 Task: Find connections with filter location Windsor with filter topic #Homeofficewith filter profile language French with filter current company Tiger Analytics with filter school BVRIT Hyderabad with filter industry Wholesale Petroleum and Petroleum Products with filter service category Graphic Design with filter keywords title Physicist
Action: Mouse moved to (483, 98)
Screenshot: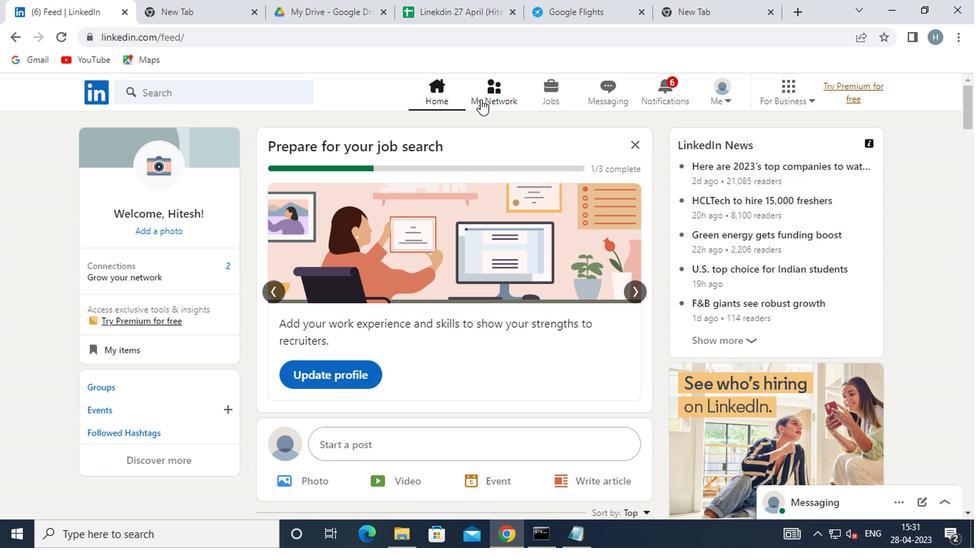
Action: Mouse pressed left at (483, 98)
Screenshot: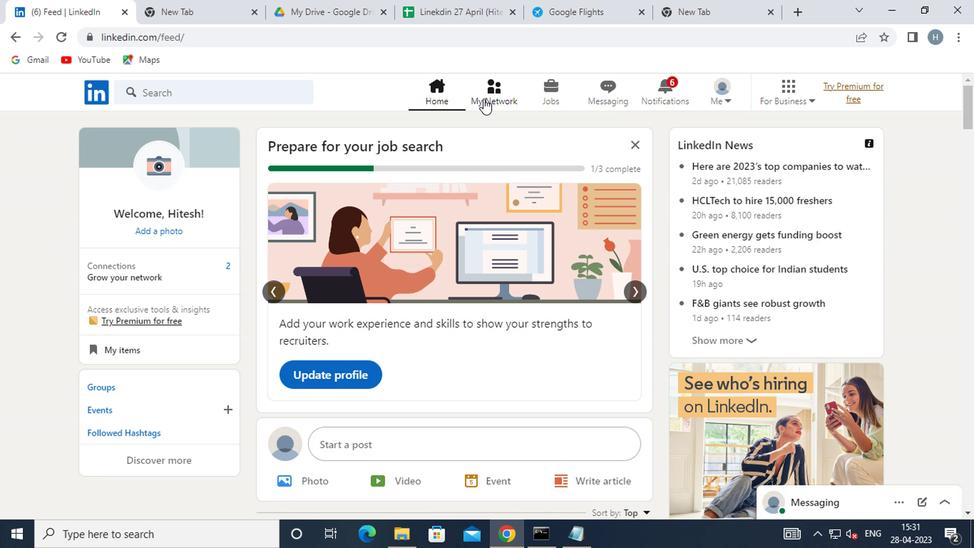 
Action: Mouse moved to (227, 171)
Screenshot: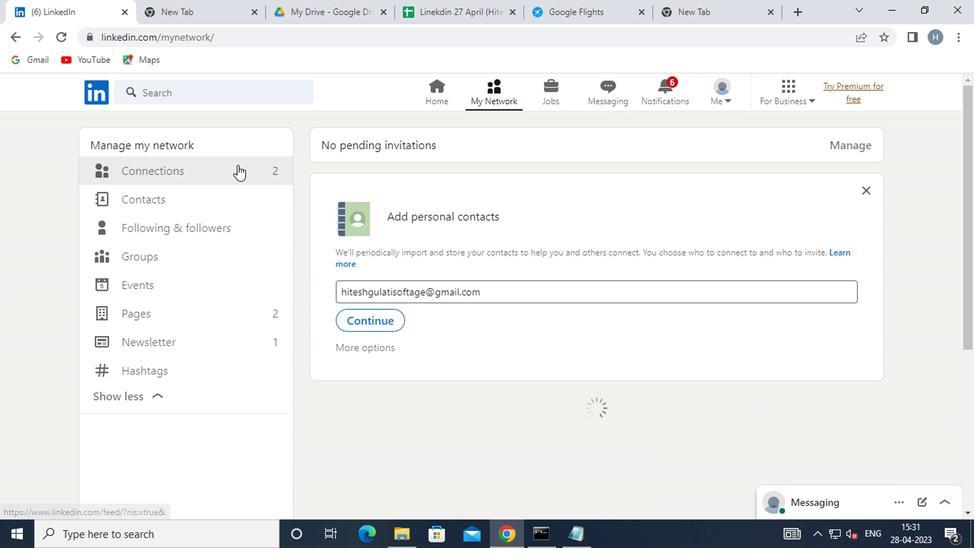 
Action: Mouse pressed left at (227, 171)
Screenshot: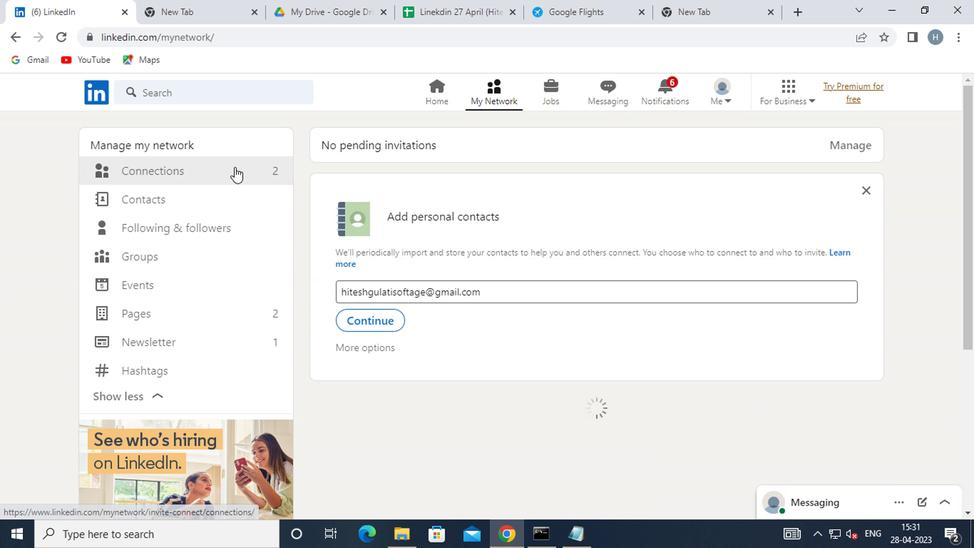 
Action: Mouse moved to (618, 174)
Screenshot: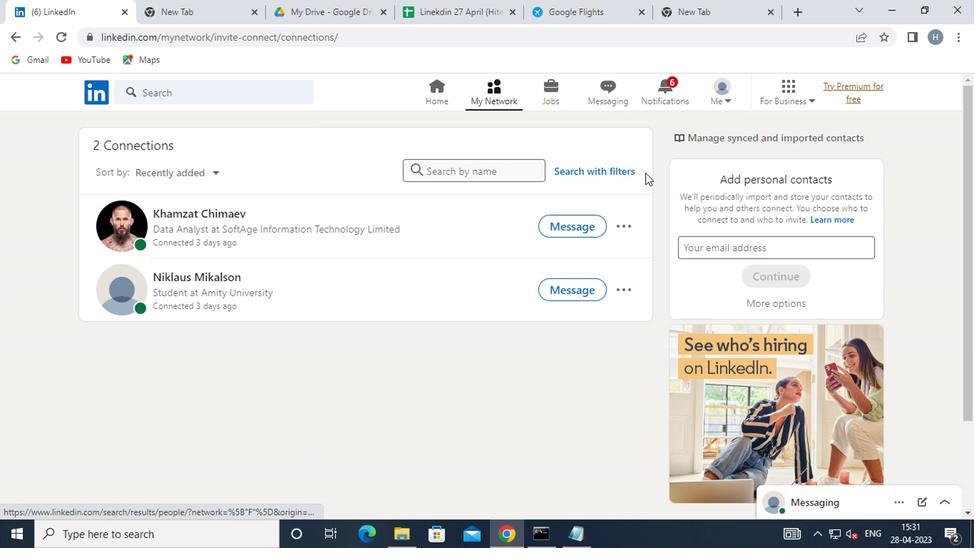 
Action: Mouse pressed left at (618, 174)
Screenshot: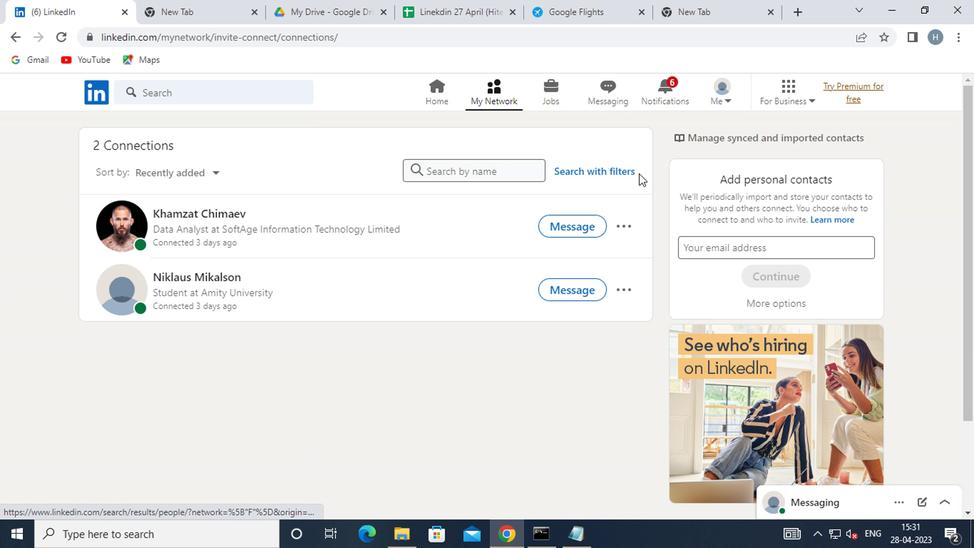 
Action: Mouse moved to (519, 137)
Screenshot: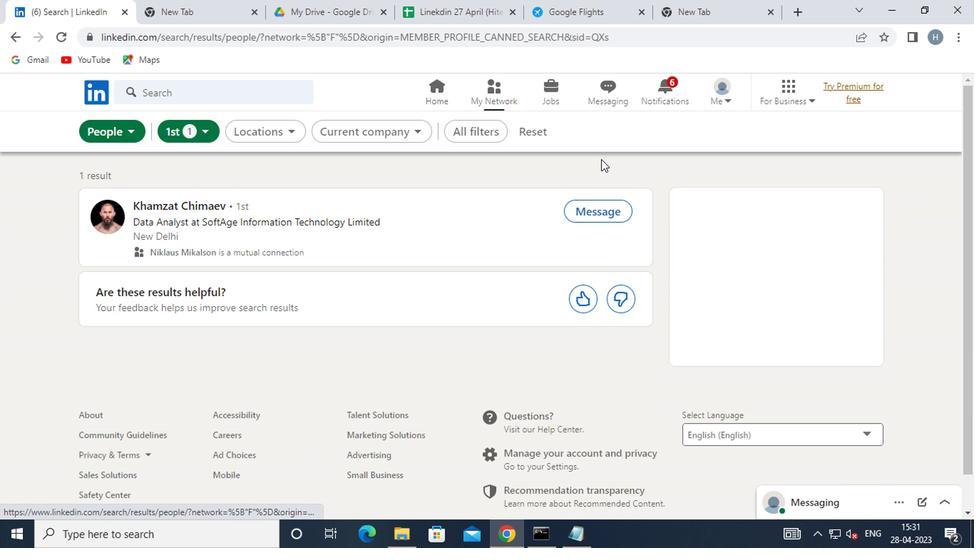 
Action: Mouse pressed left at (519, 137)
Screenshot: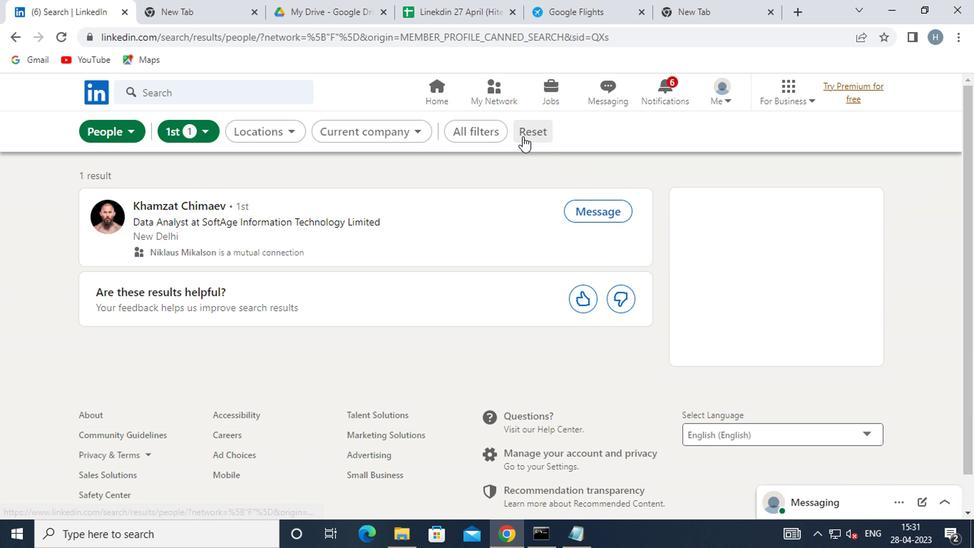 
Action: Mouse moved to (509, 139)
Screenshot: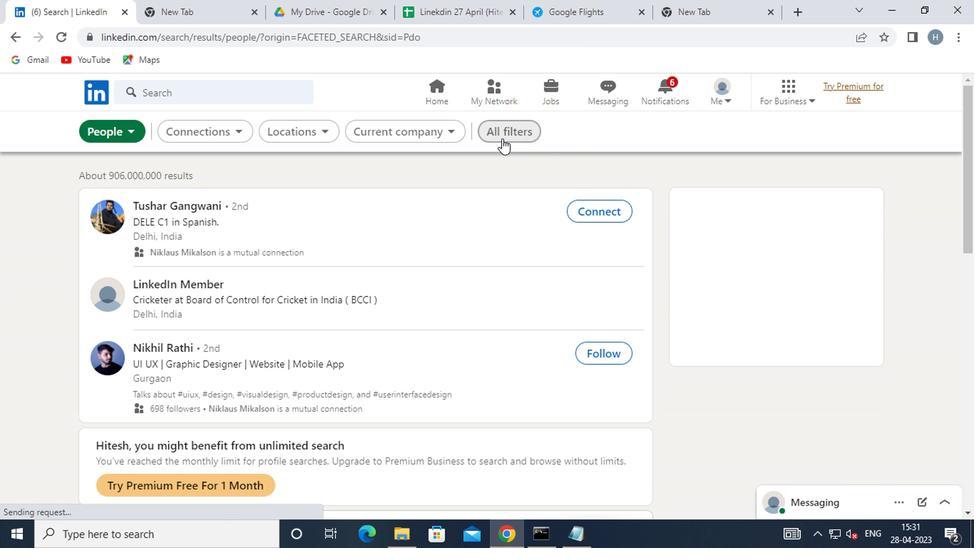 
Action: Mouse pressed left at (509, 139)
Screenshot: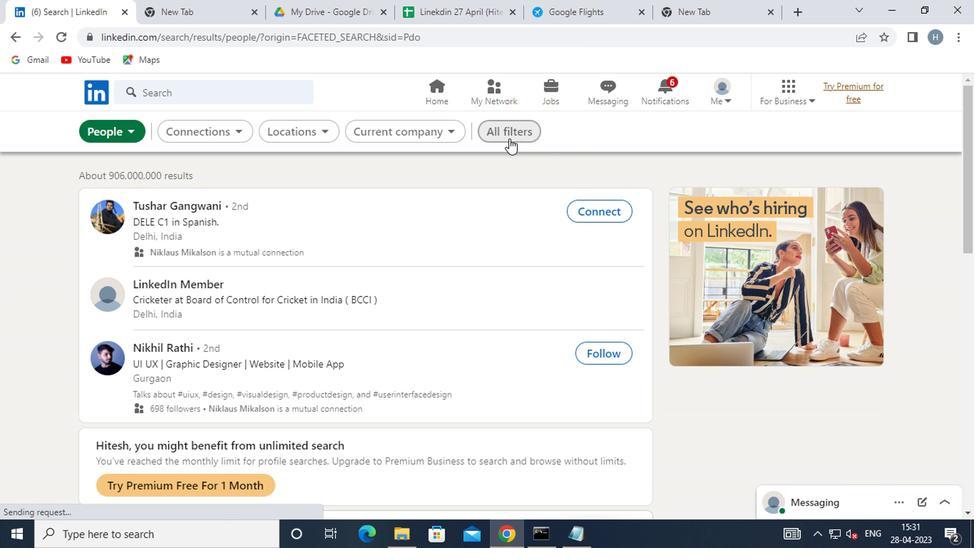 
Action: Mouse moved to (815, 313)
Screenshot: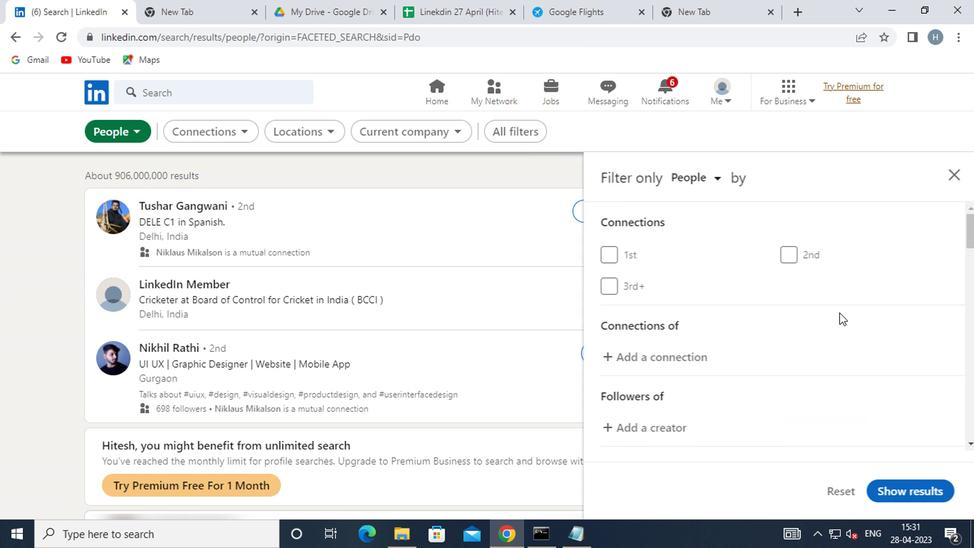 
Action: Mouse scrolled (815, 312) with delta (0, -1)
Screenshot: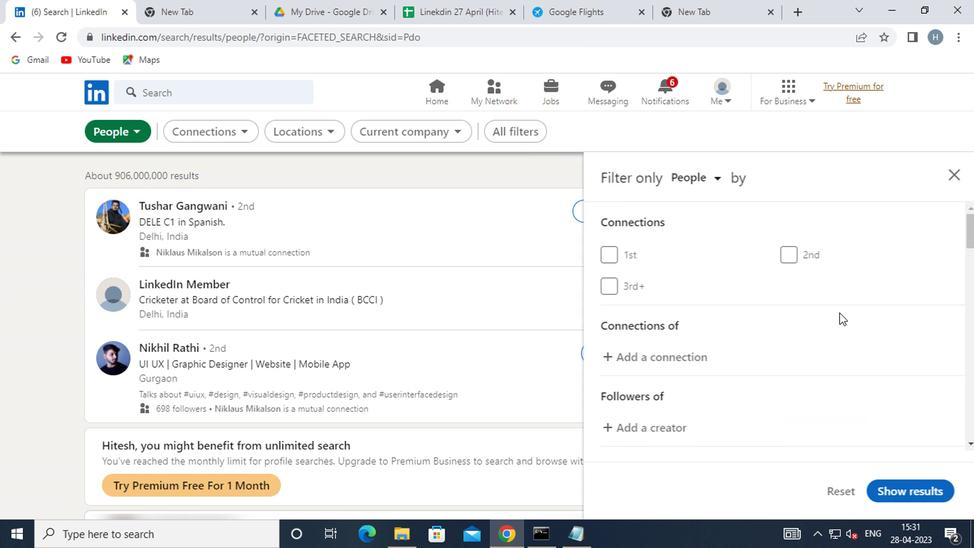 
Action: Mouse moved to (799, 318)
Screenshot: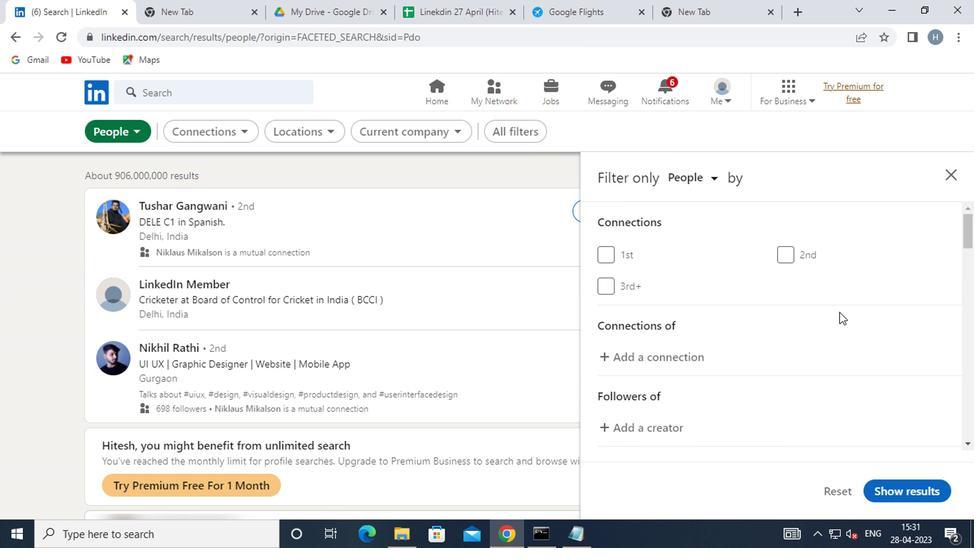 
Action: Mouse scrolled (799, 317) with delta (0, 0)
Screenshot: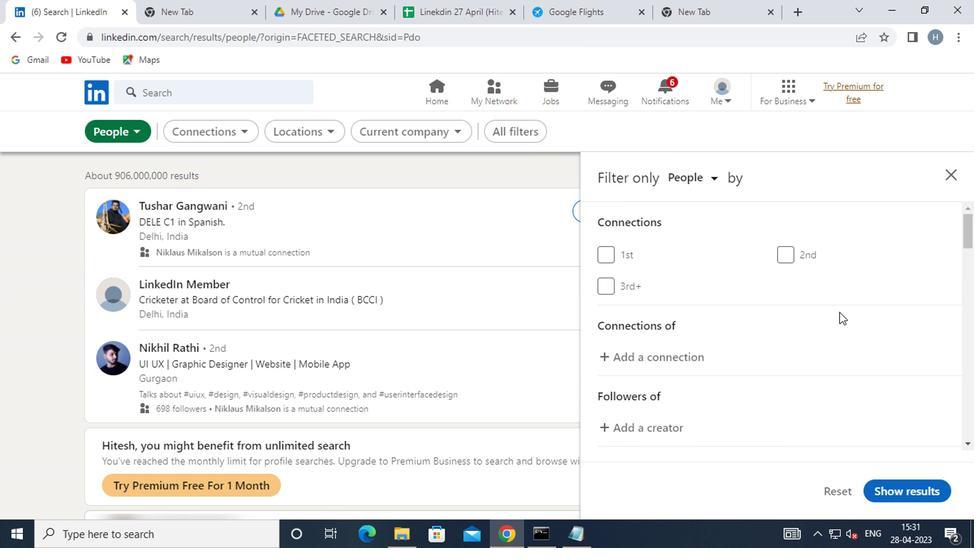 
Action: Mouse moved to (790, 318)
Screenshot: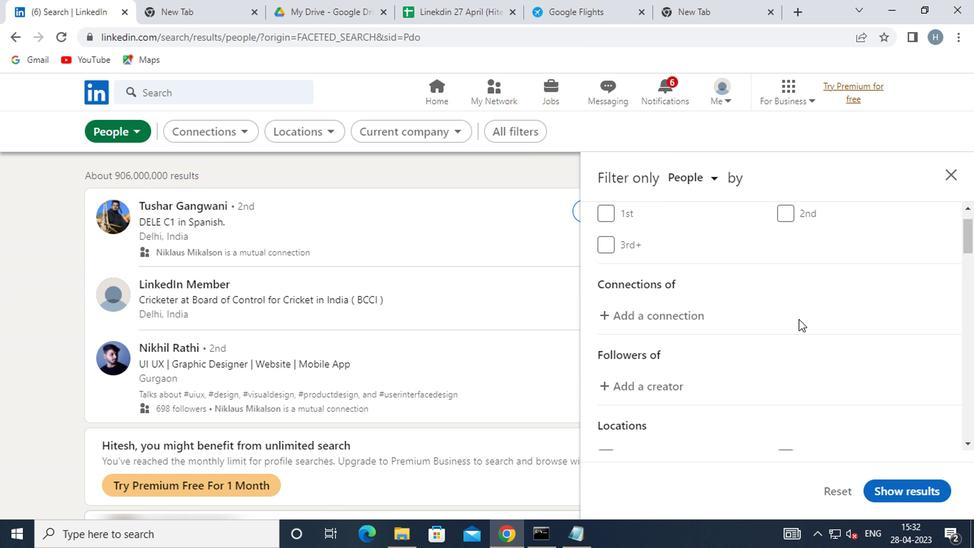 
Action: Mouse scrolled (790, 317) with delta (0, 0)
Screenshot: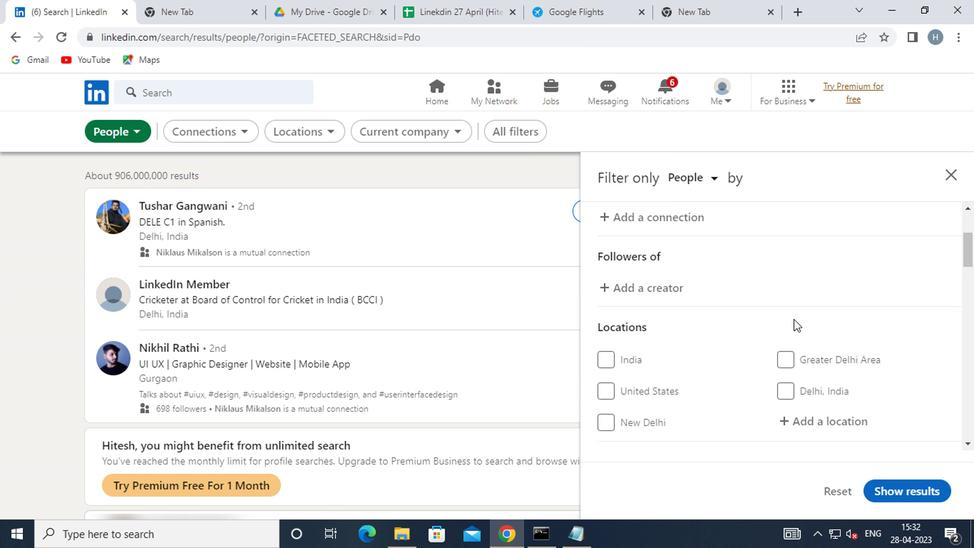 
Action: Mouse moved to (803, 342)
Screenshot: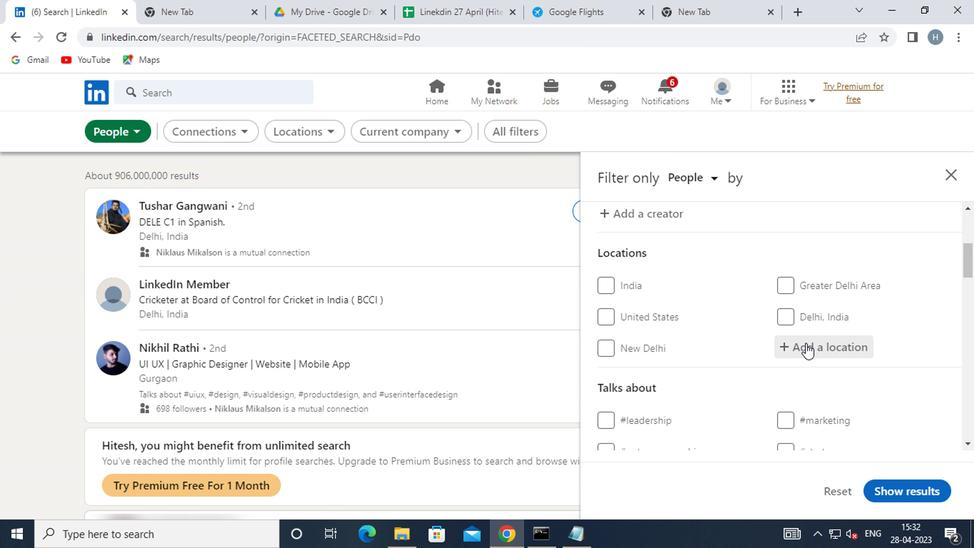 
Action: Mouse pressed left at (803, 342)
Screenshot: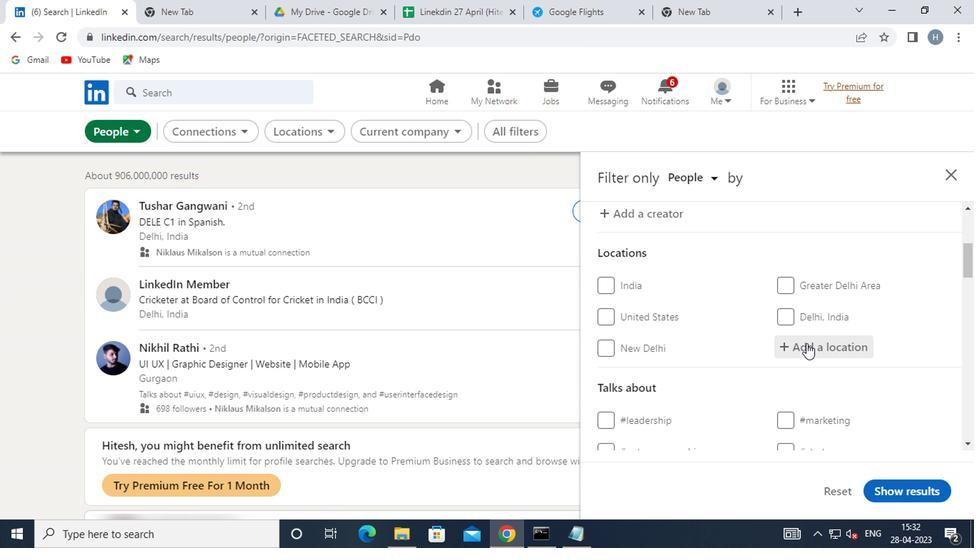 
Action: Mouse moved to (802, 339)
Screenshot: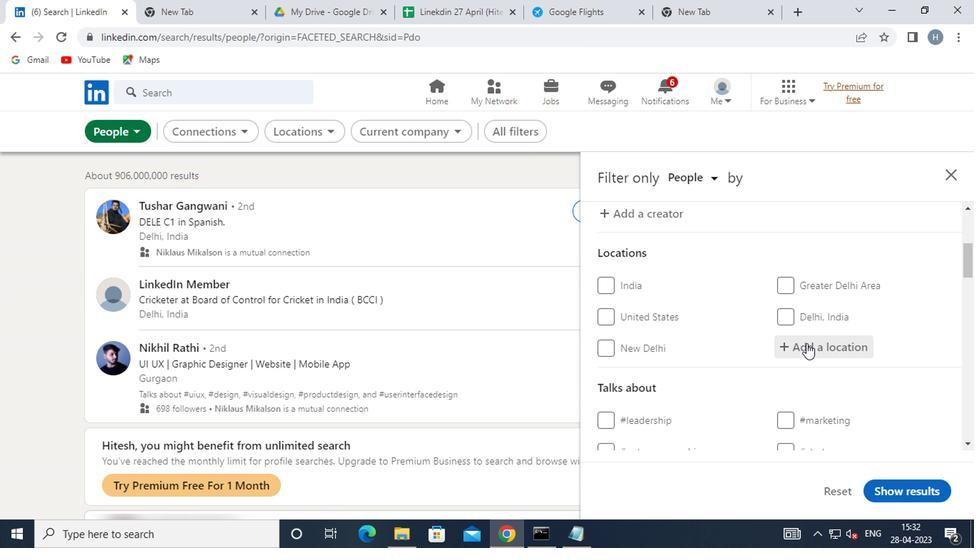 
Action: Key pressed <Key.shift>WINDSOR
Screenshot: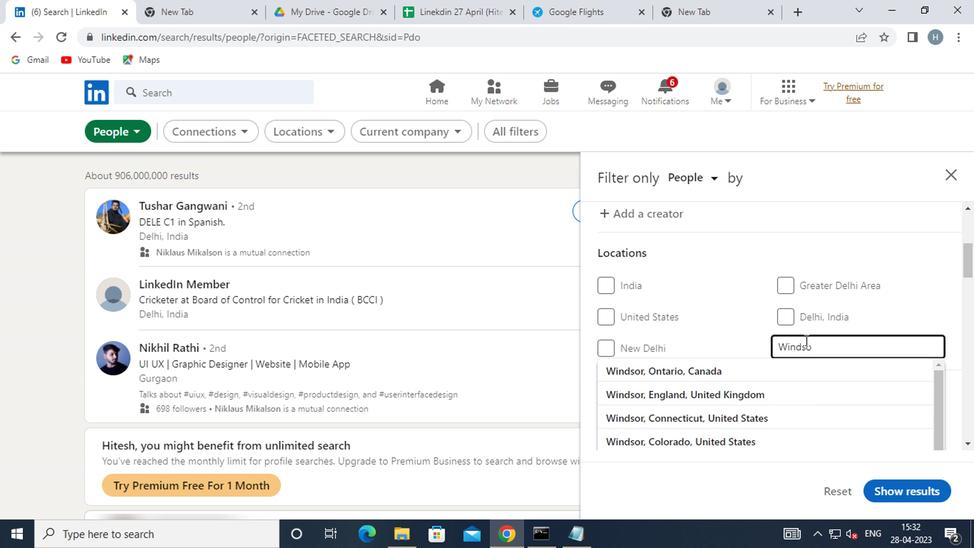 
Action: Mouse moved to (863, 377)
Screenshot: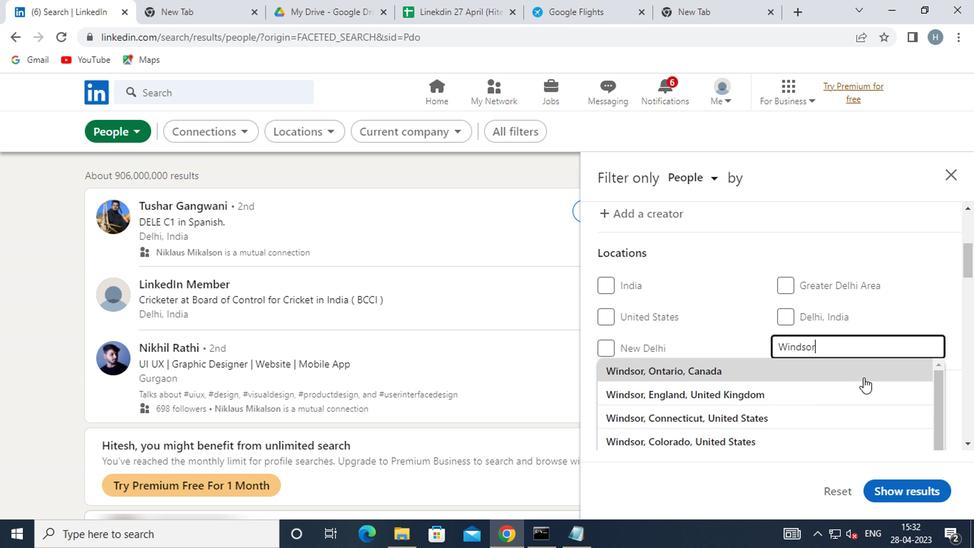 
Action: Key pressed <Key.enter>
Screenshot: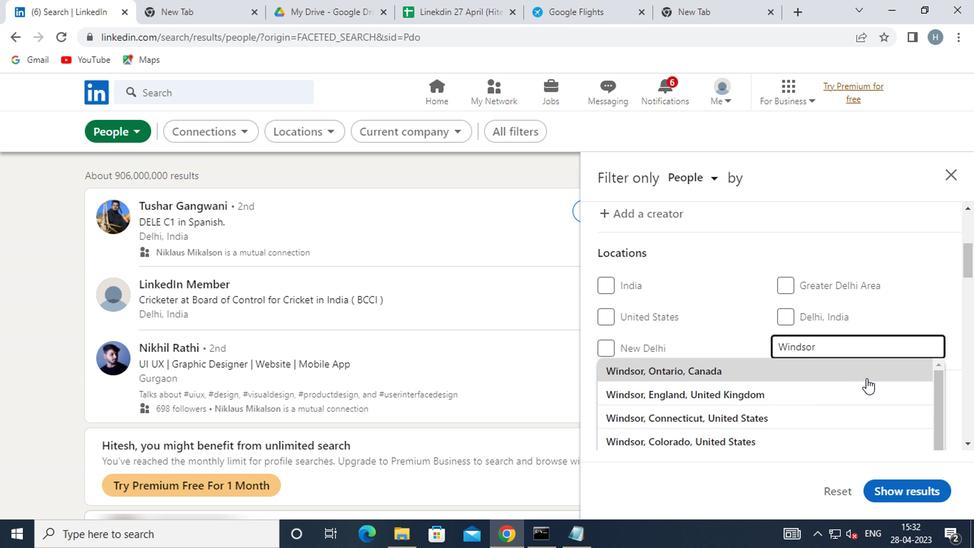 
Action: Mouse moved to (854, 373)
Screenshot: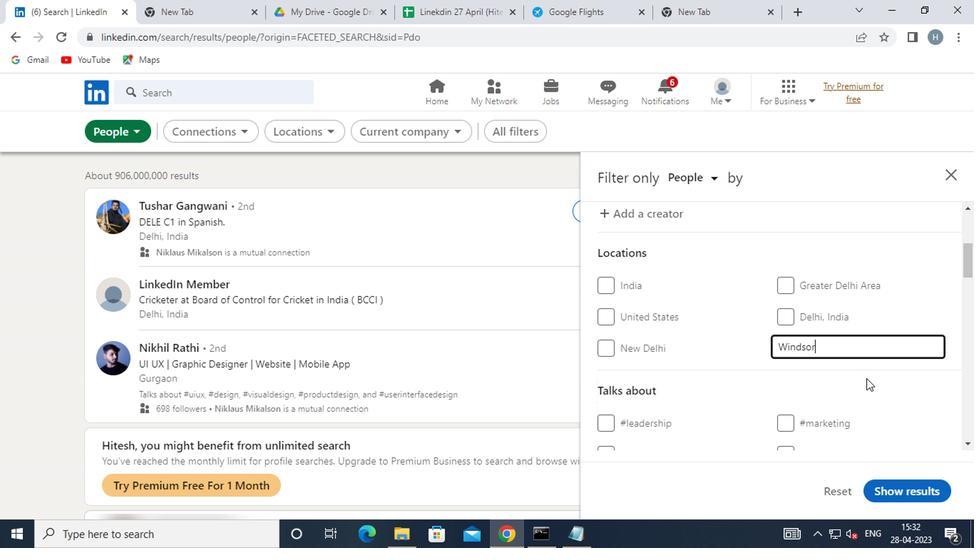 
Action: Mouse scrolled (854, 372) with delta (0, -1)
Screenshot: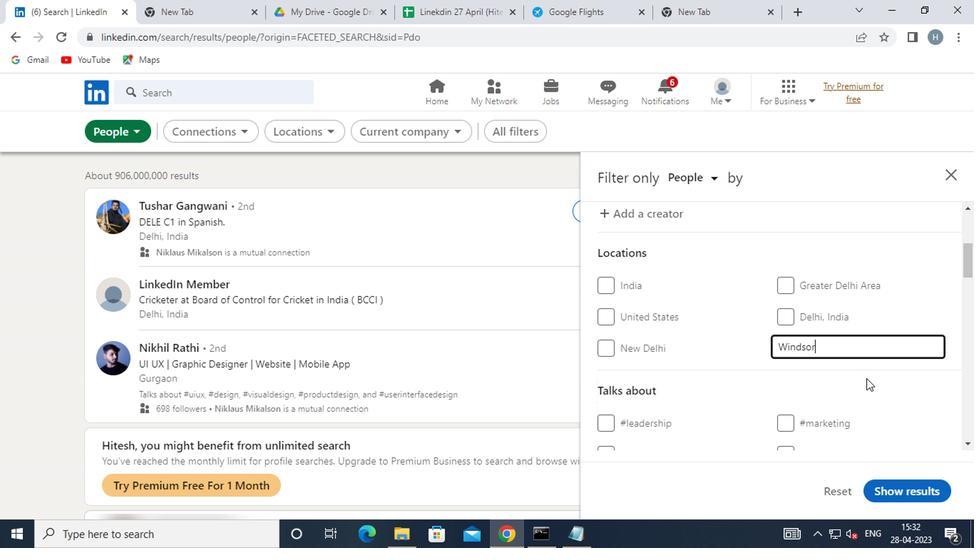 
Action: Mouse moved to (838, 359)
Screenshot: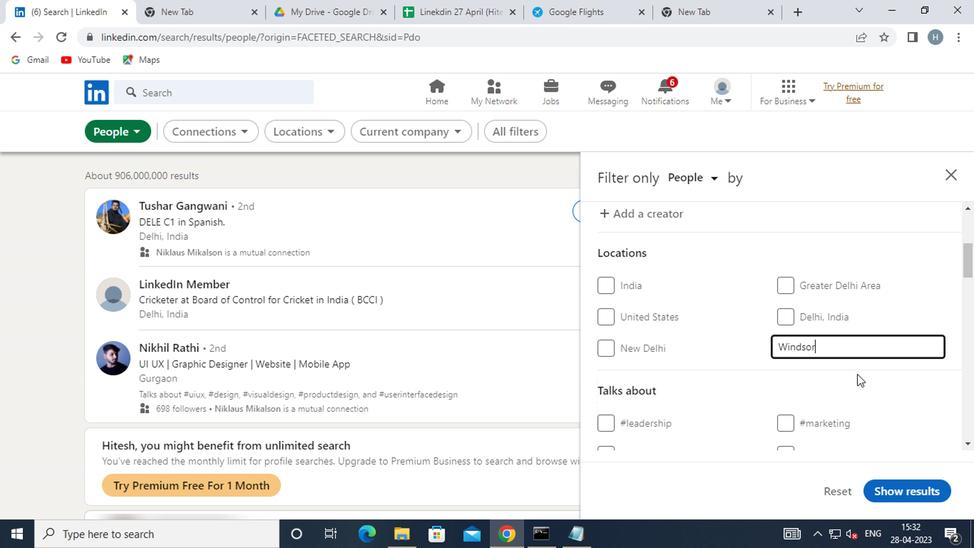 
Action: Mouse scrolled (838, 358) with delta (0, 0)
Screenshot: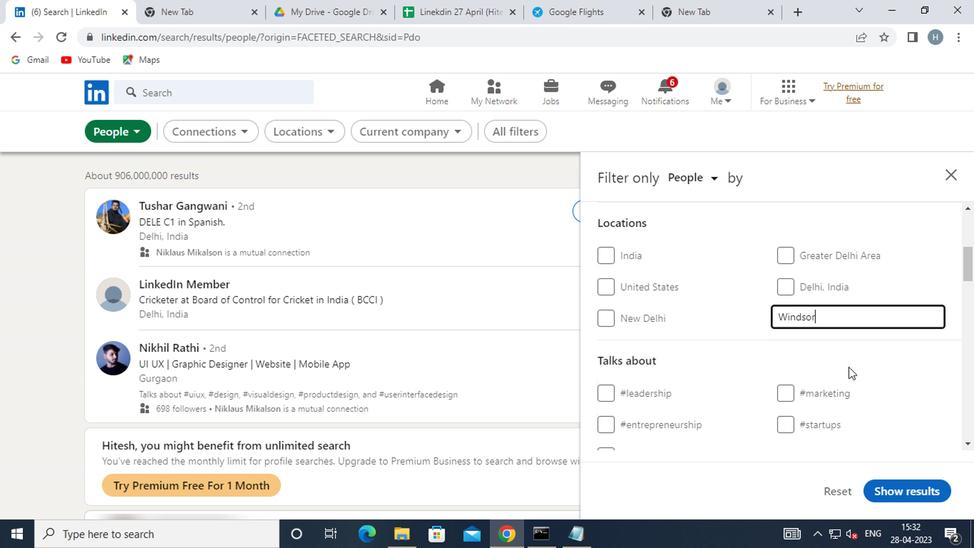 
Action: Mouse scrolled (838, 358) with delta (0, 0)
Screenshot: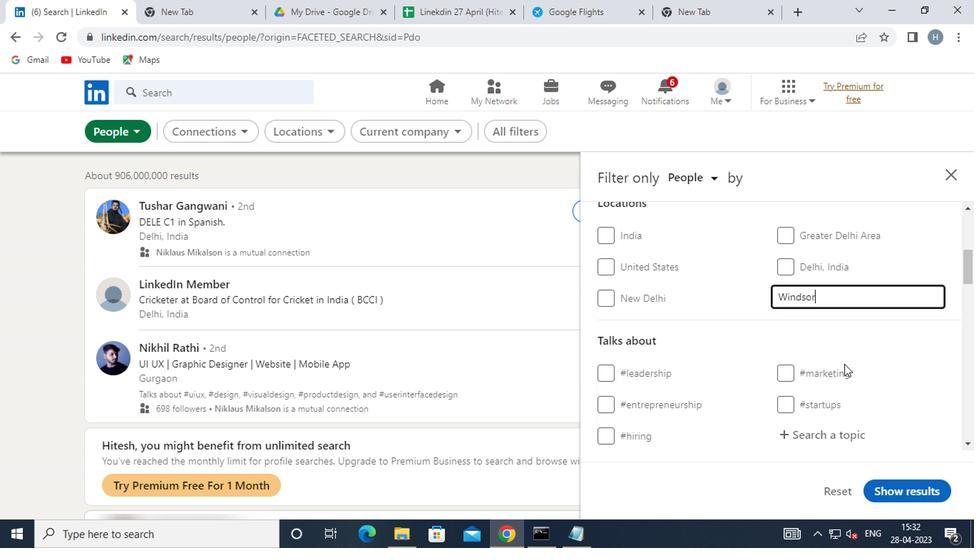 
Action: Mouse moved to (844, 269)
Screenshot: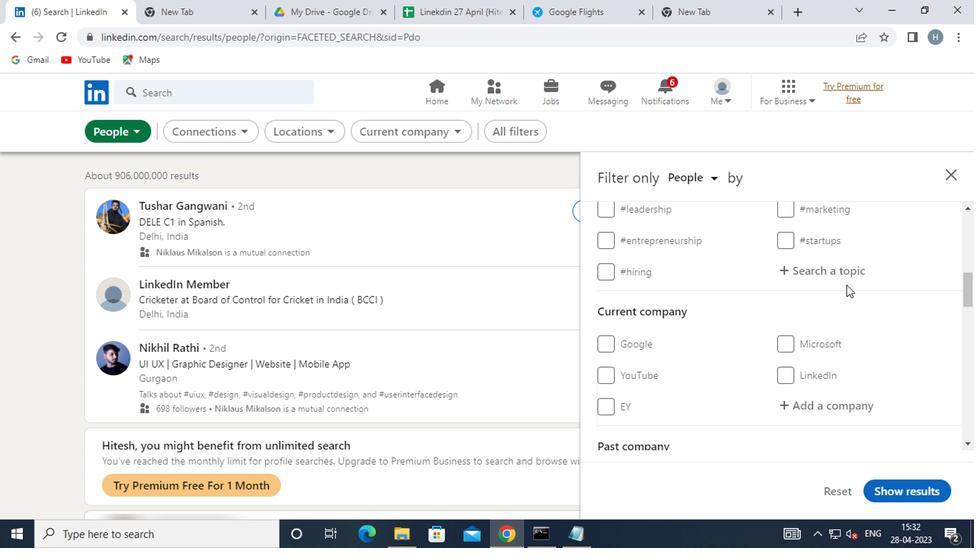 
Action: Mouse pressed left at (844, 269)
Screenshot: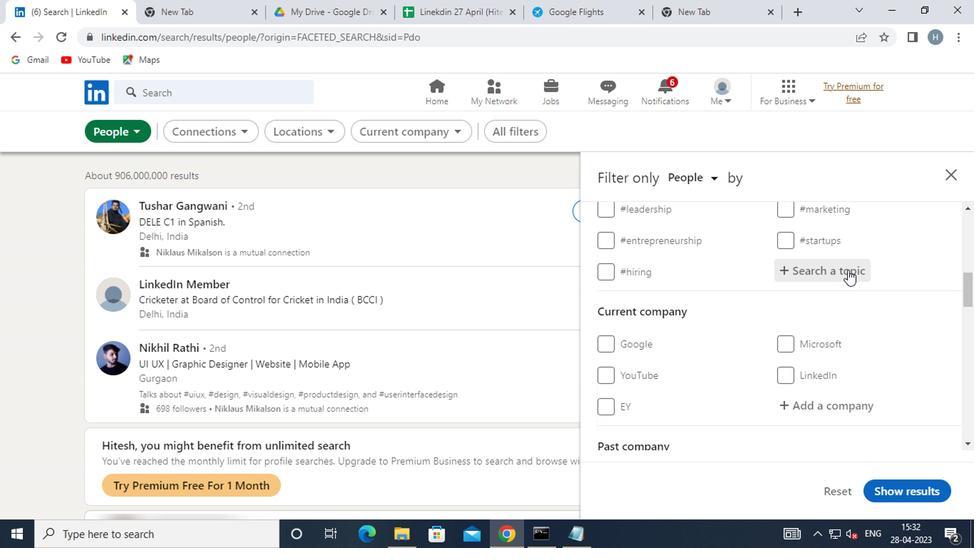 
Action: Mouse moved to (844, 269)
Screenshot: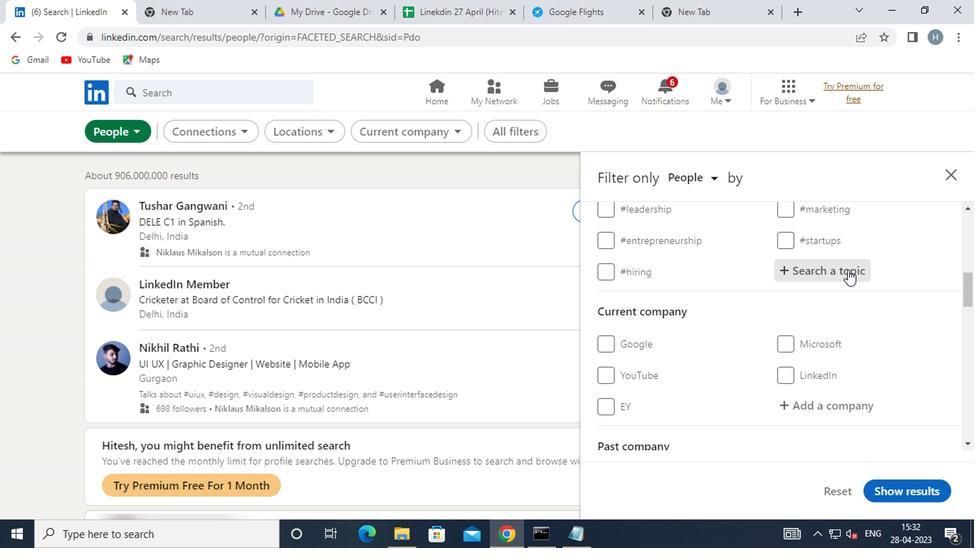 
Action: Key pressed <Key.shift>HOMEOFF
Screenshot: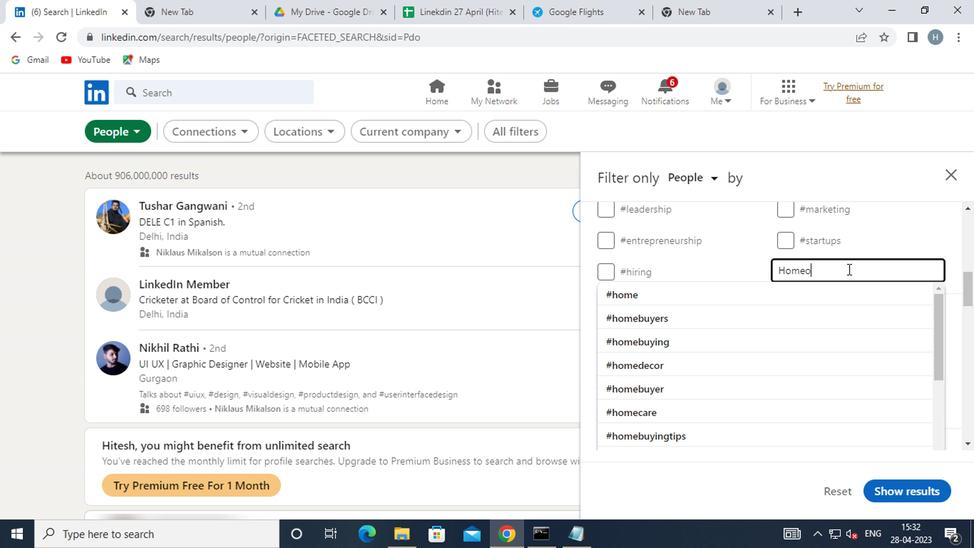 
Action: Mouse moved to (723, 284)
Screenshot: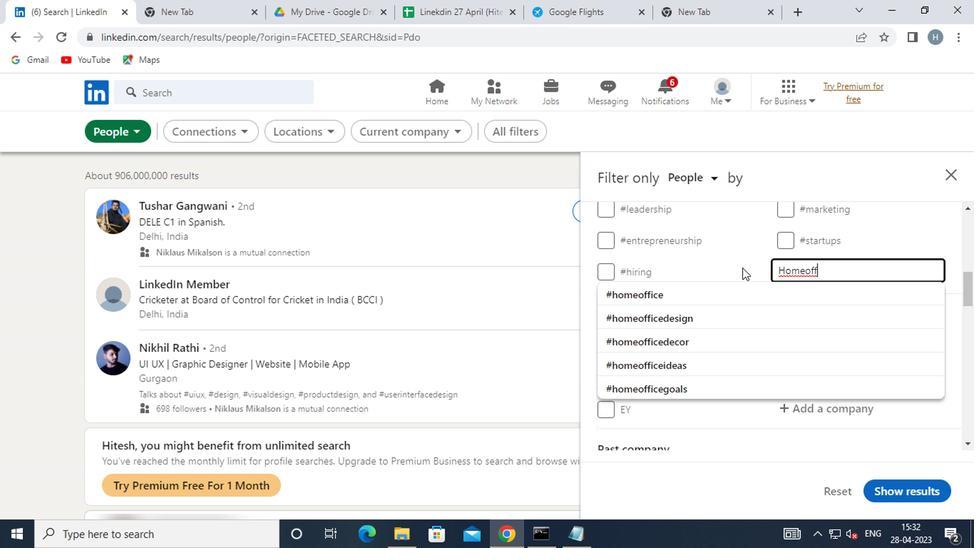 
Action: Mouse pressed left at (723, 284)
Screenshot: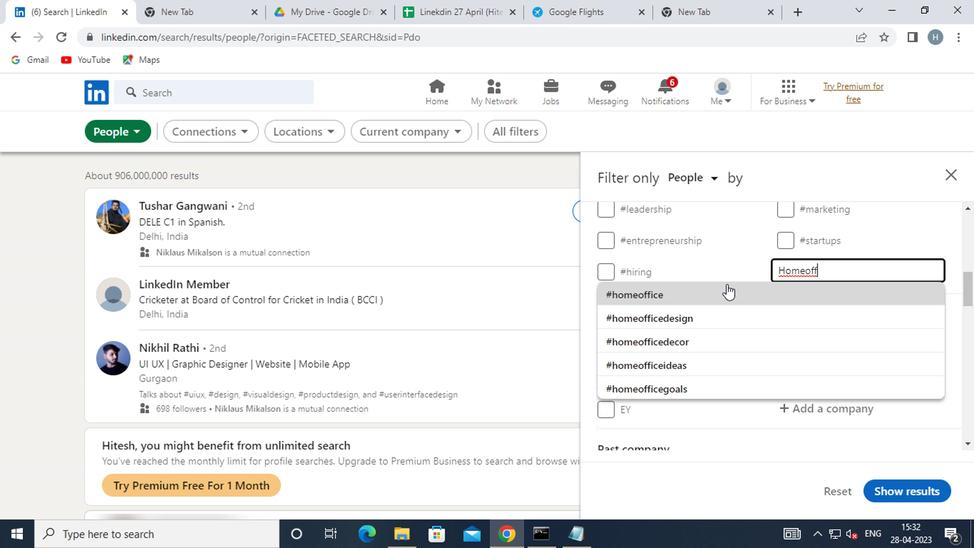 
Action: Mouse moved to (721, 296)
Screenshot: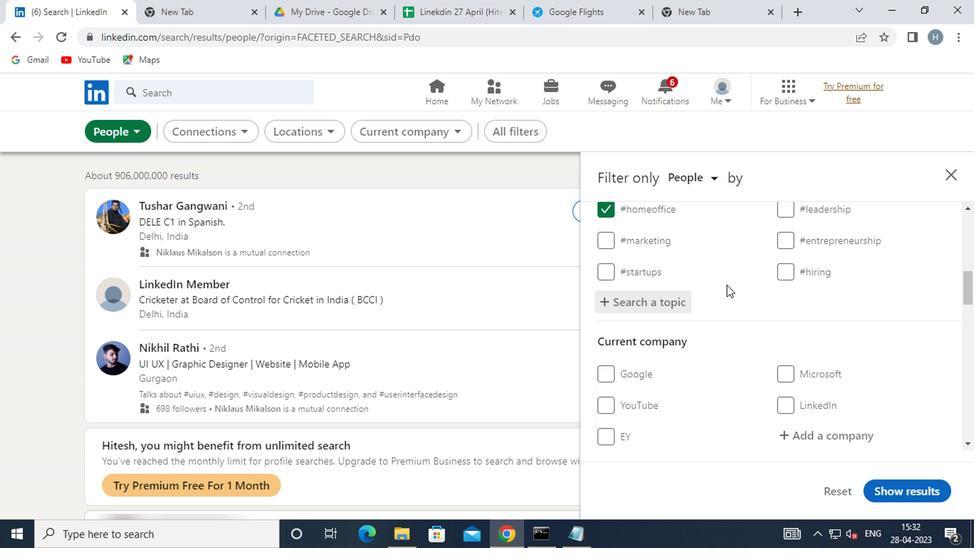 
Action: Mouse scrolled (721, 295) with delta (0, 0)
Screenshot: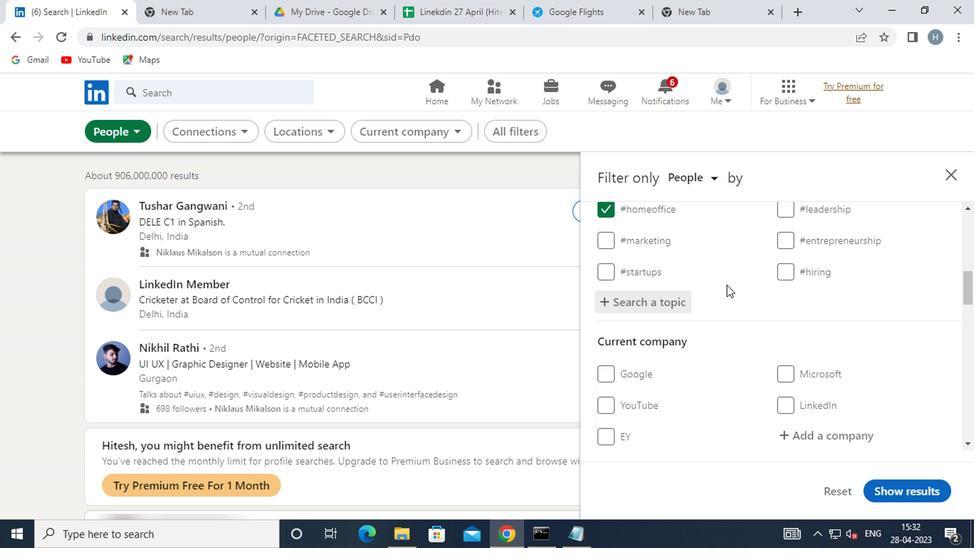 
Action: Mouse moved to (721, 297)
Screenshot: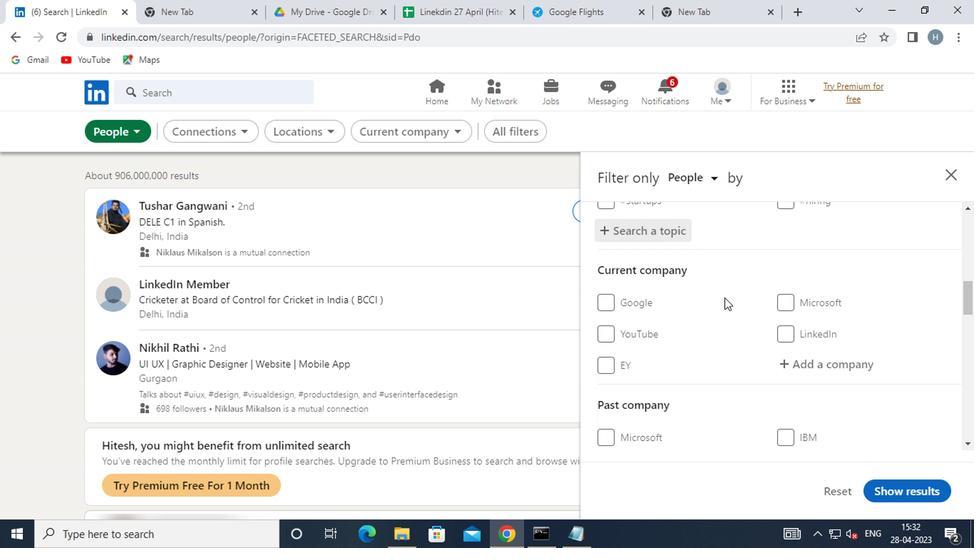 
Action: Mouse scrolled (721, 296) with delta (0, -1)
Screenshot: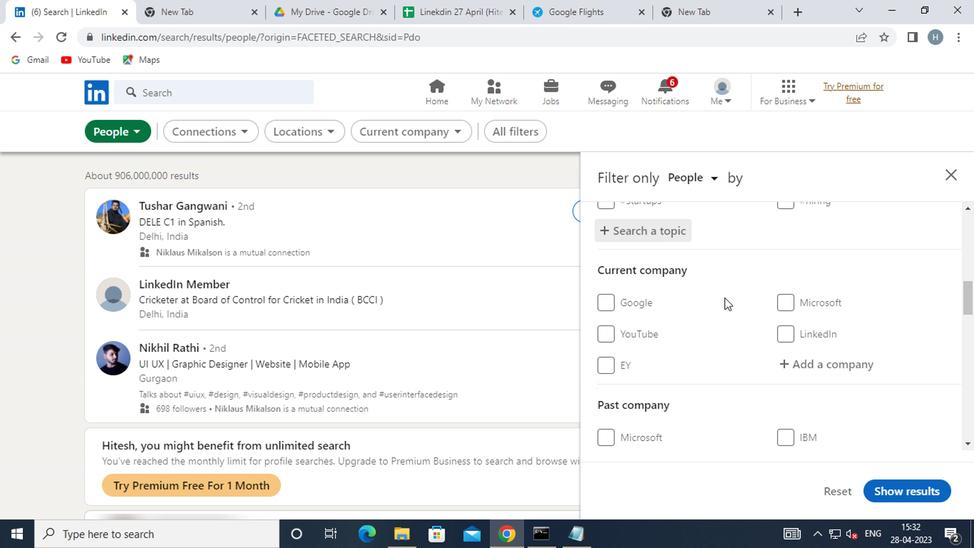 
Action: Mouse scrolled (721, 296) with delta (0, -1)
Screenshot: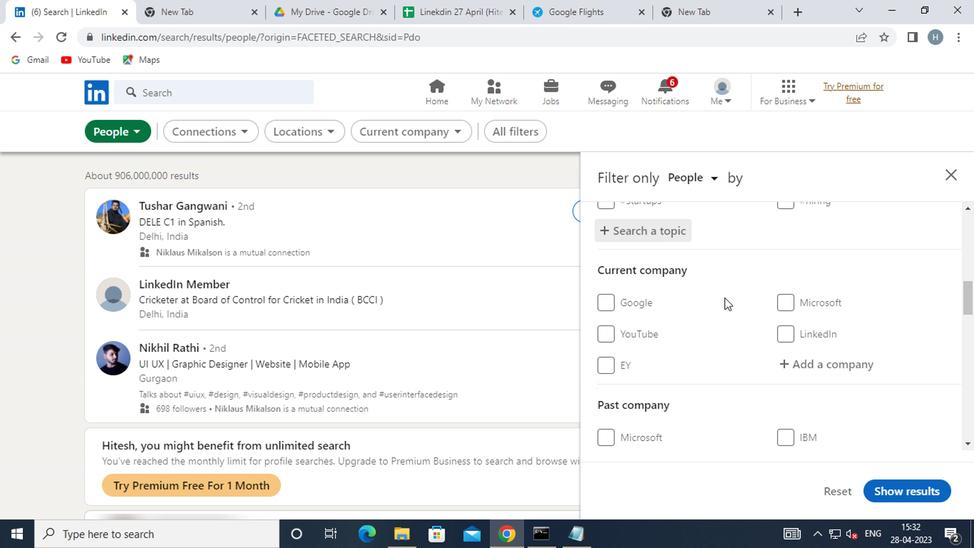 
Action: Mouse scrolled (721, 296) with delta (0, -1)
Screenshot: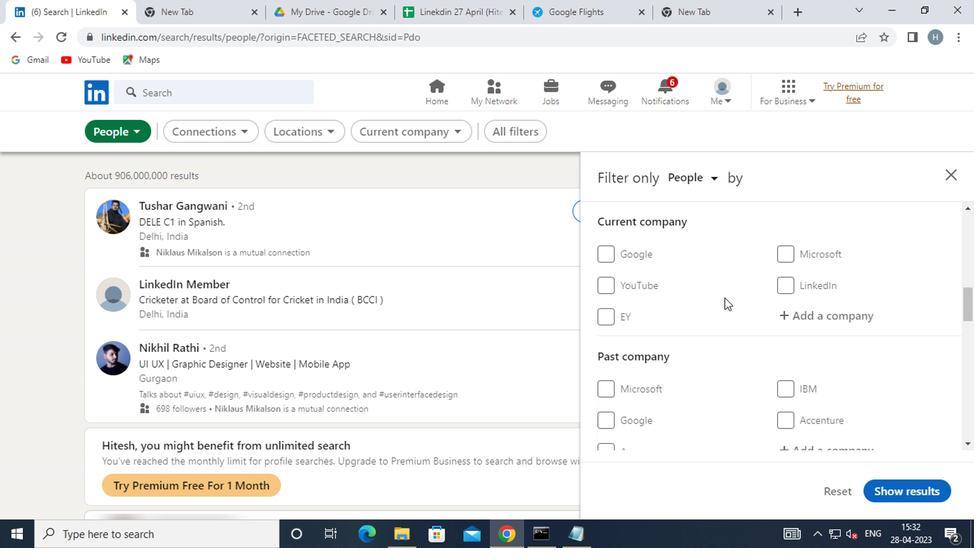 
Action: Mouse moved to (722, 297)
Screenshot: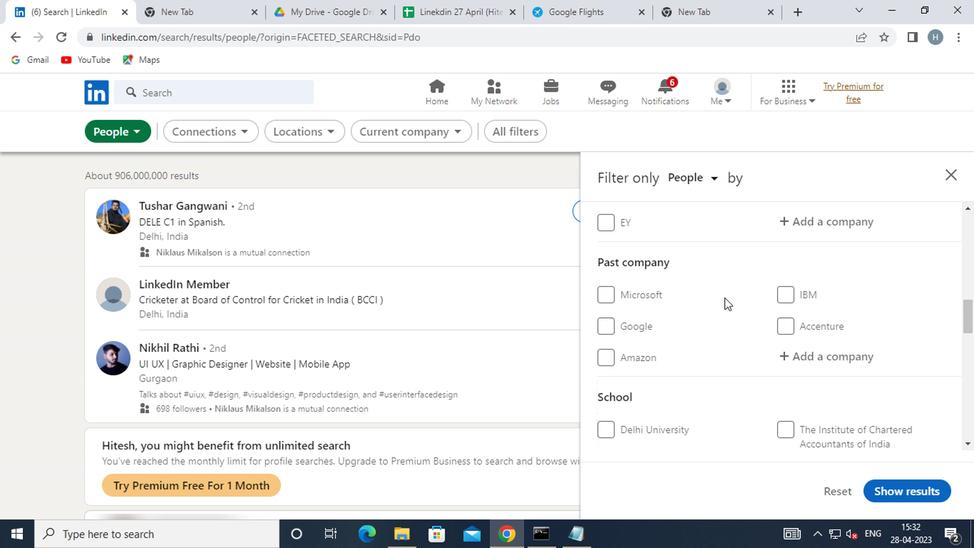 
Action: Mouse scrolled (722, 296) with delta (0, -1)
Screenshot: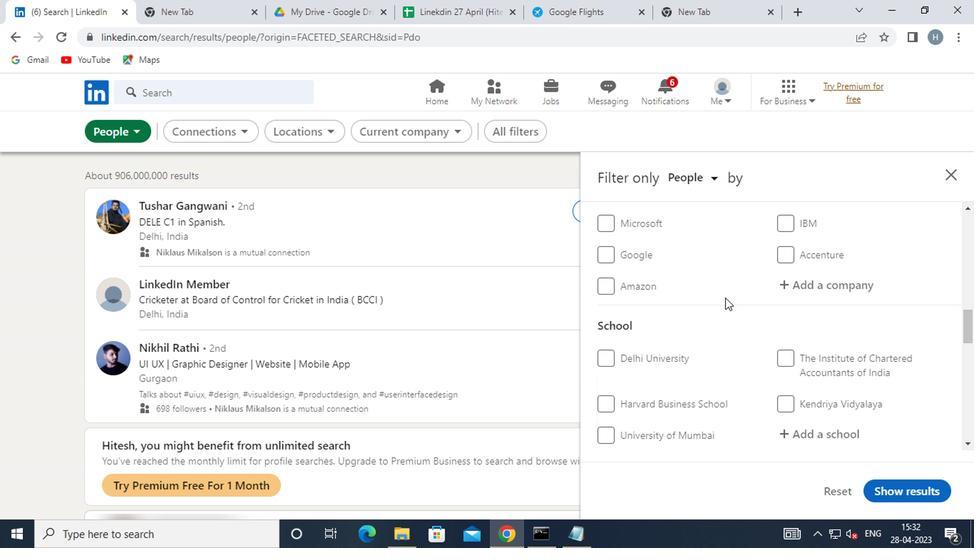
Action: Mouse scrolled (722, 296) with delta (0, -1)
Screenshot: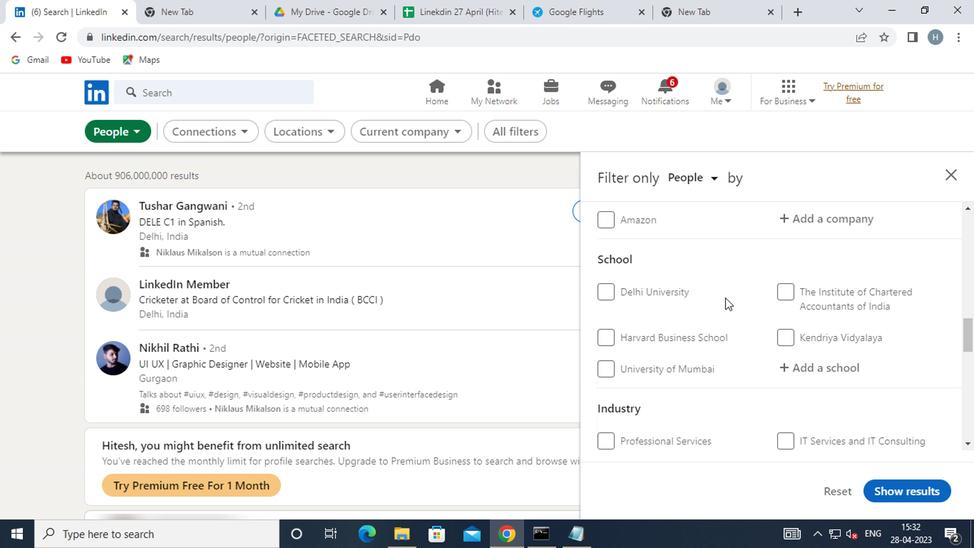 
Action: Mouse moved to (722, 299)
Screenshot: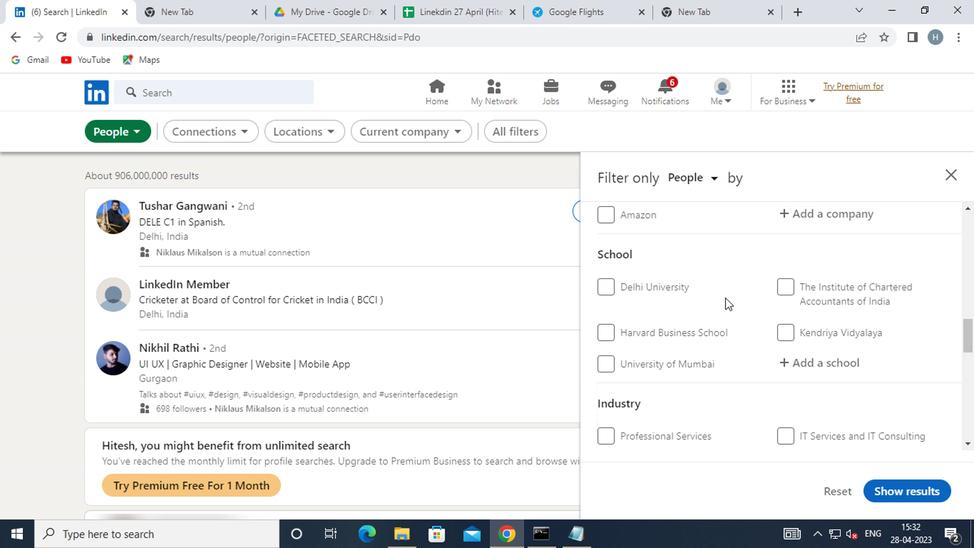 
Action: Mouse scrolled (722, 298) with delta (0, -1)
Screenshot: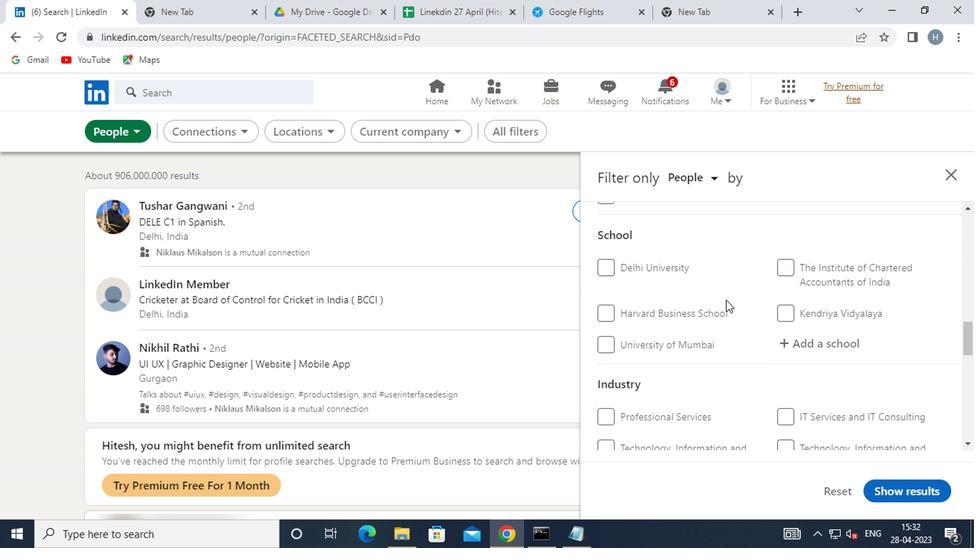 
Action: Mouse scrolled (722, 298) with delta (0, -1)
Screenshot: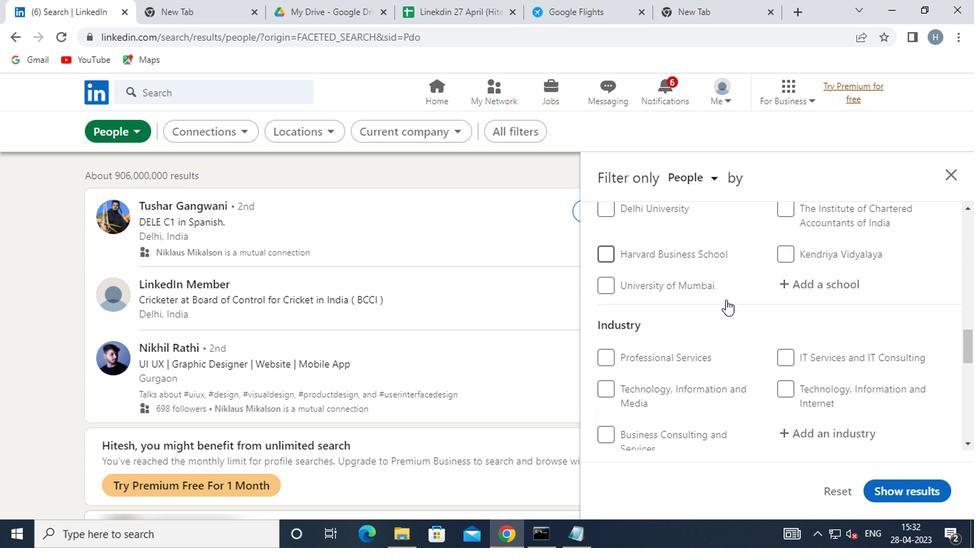 
Action: Mouse moved to (722, 299)
Screenshot: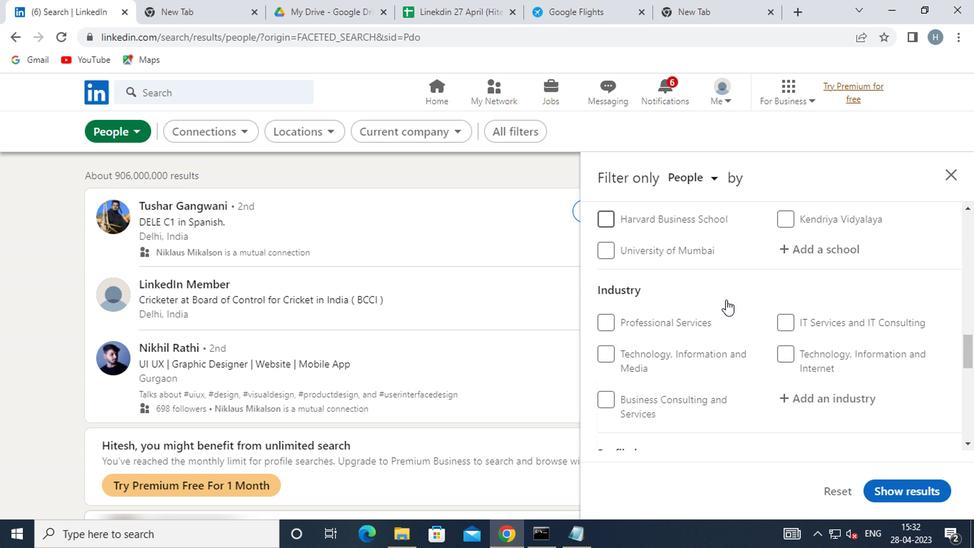 
Action: Mouse scrolled (722, 298) with delta (0, -1)
Screenshot: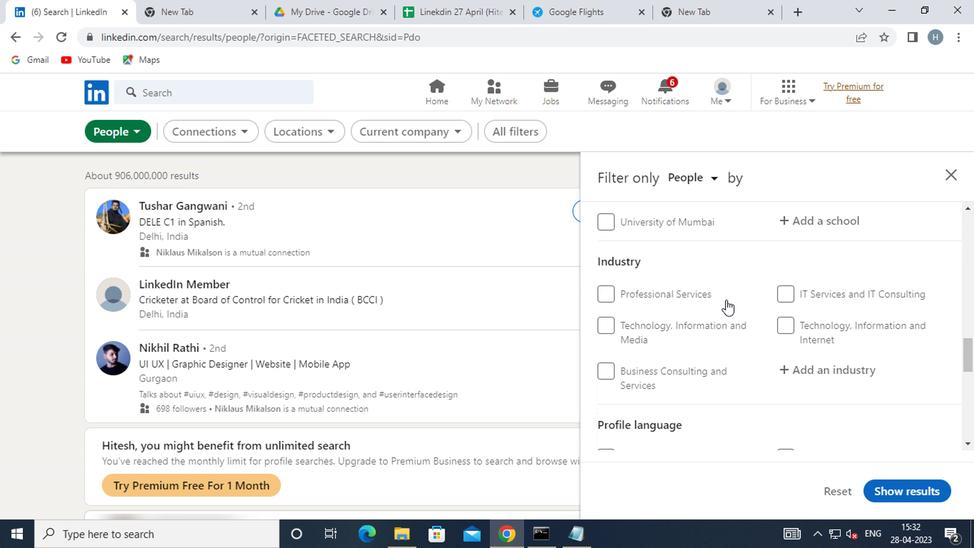 
Action: Mouse moved to (793, 314)
Screenshot: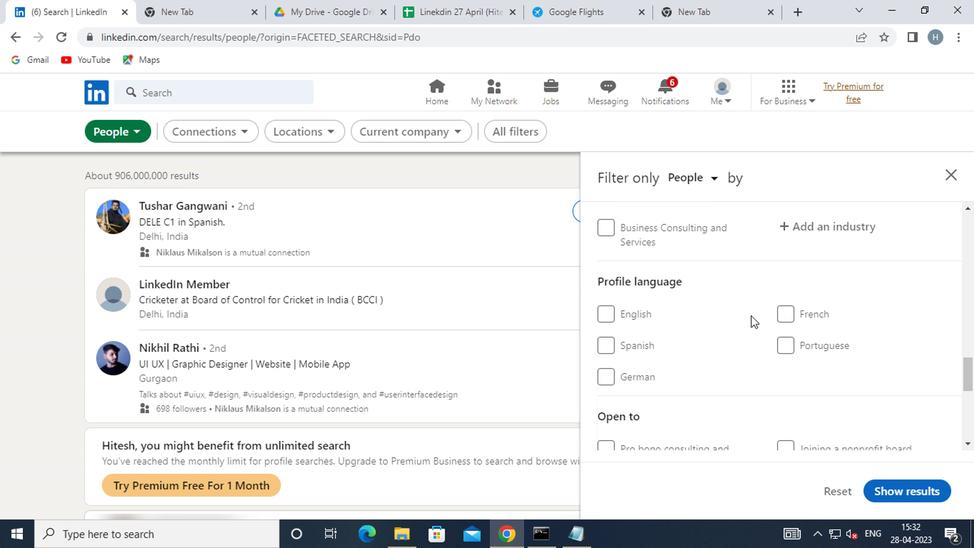 
Action: Mouse pressed left at (793, 314)
Screenshot: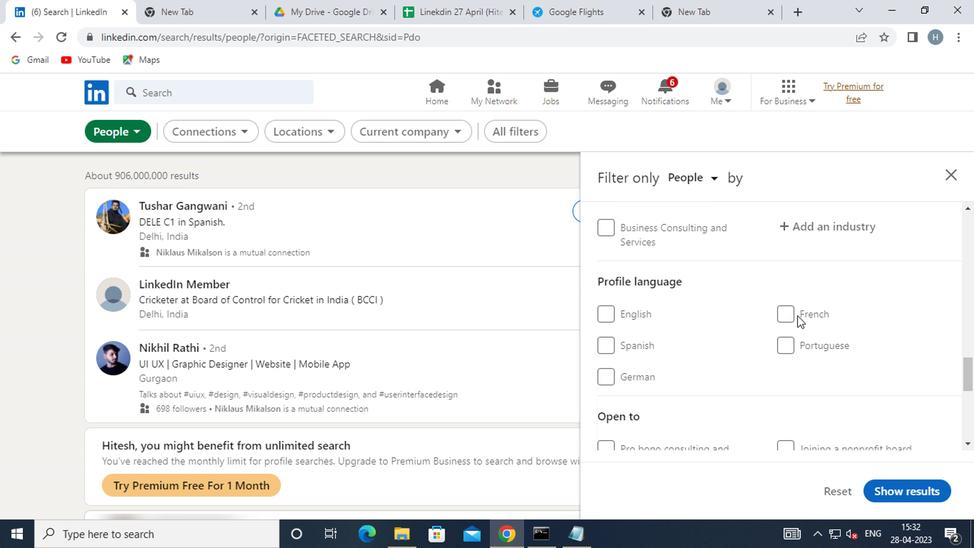 
Action: Mouse moved to (774, 308)
Screenshot: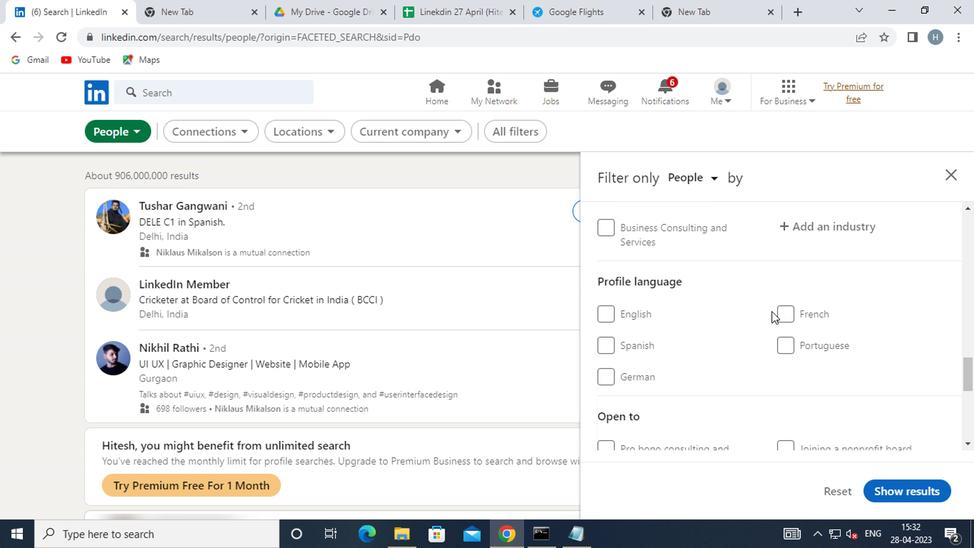 
Action: Mouse pressed left at (774, 308)
Screenshot: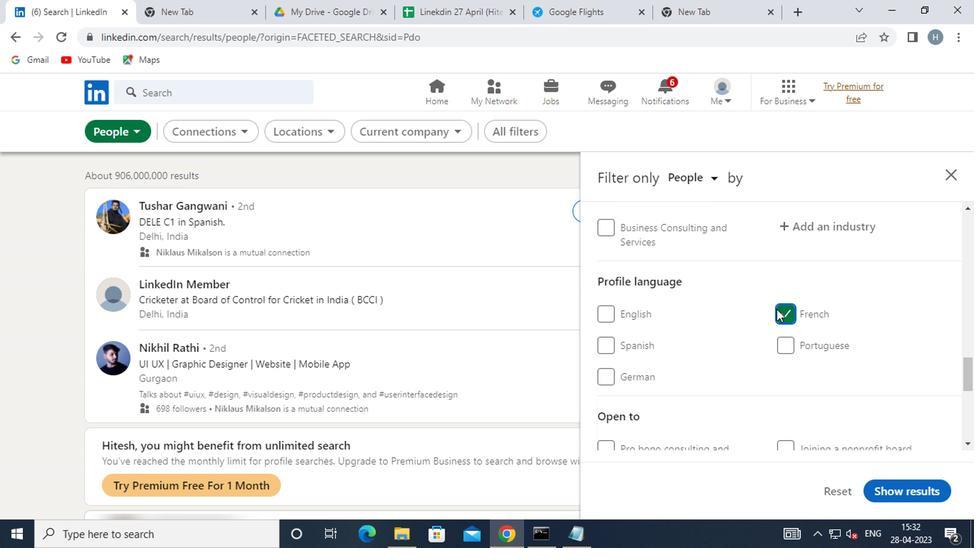 
Action: Mouse moved to (779, 309)
Screenshot: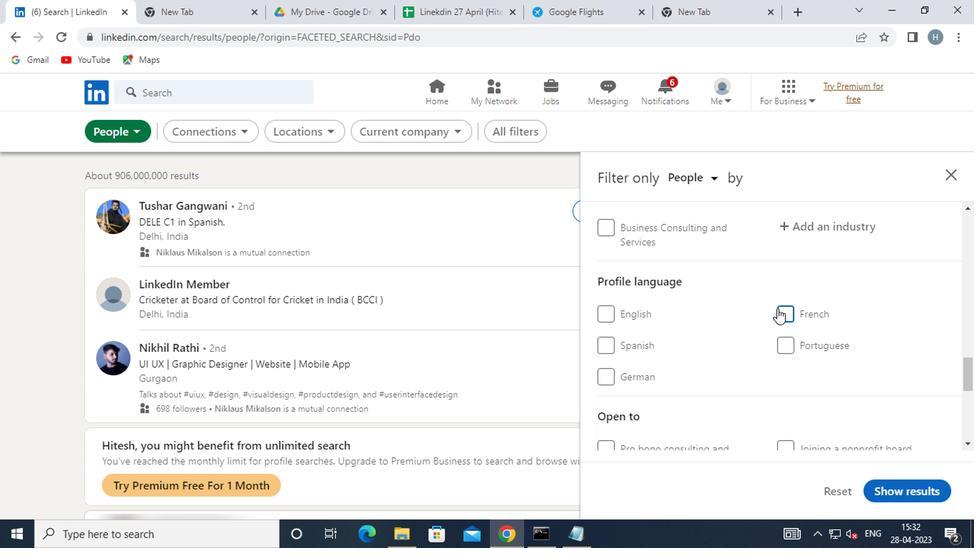 
Action: Mouse pressed left at (779, 309)
Screenshot: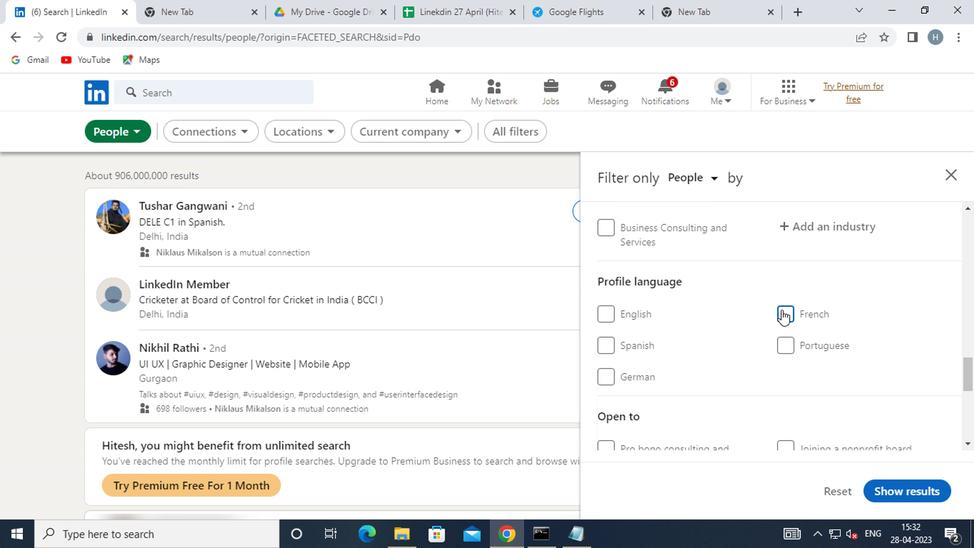 
Action: Mouse scrolled (779, 310) with delta (0, 1)
Screenshot: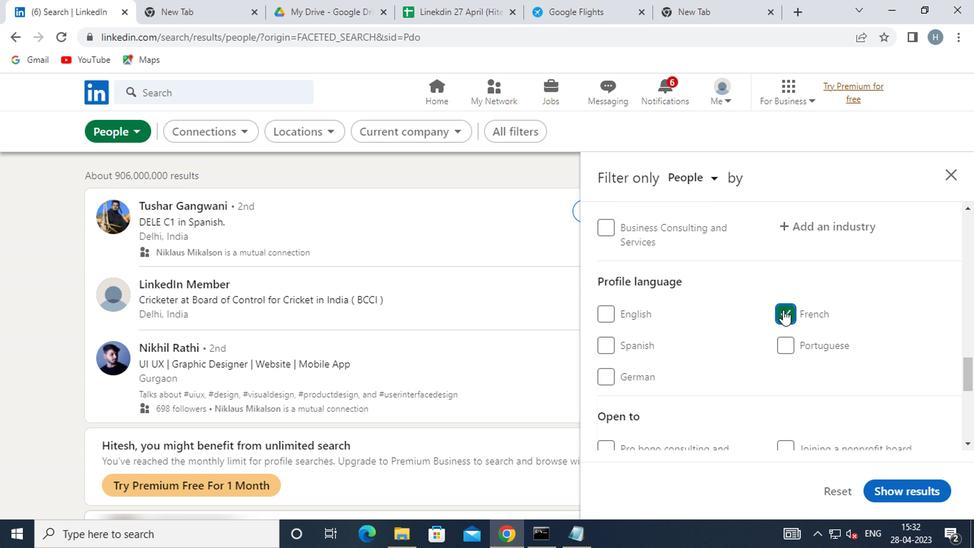 
Action: Mouse scrolled (779, 310) with delta (0, 1)
Screenshot: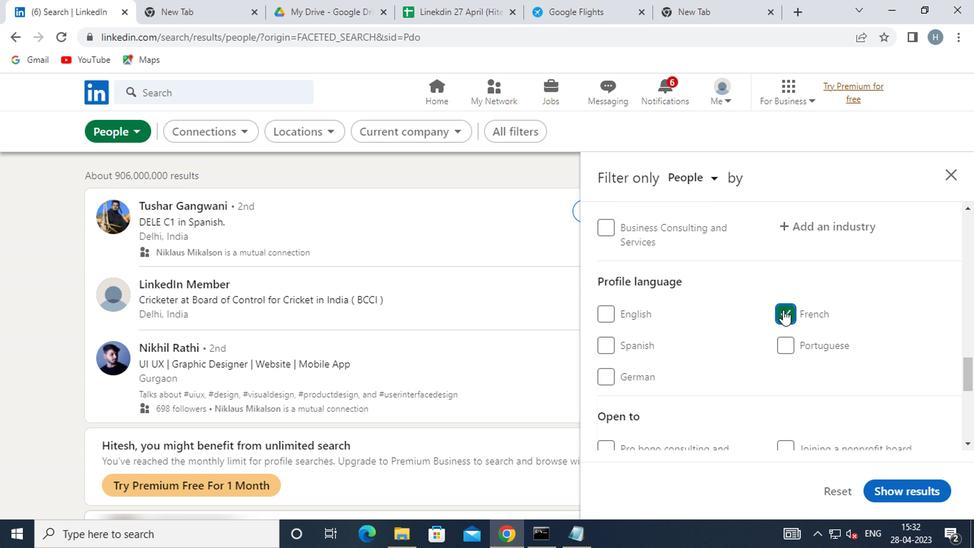 
Action: Mouse scrolled (779, 310) with delta (0, 1)
Screenshot: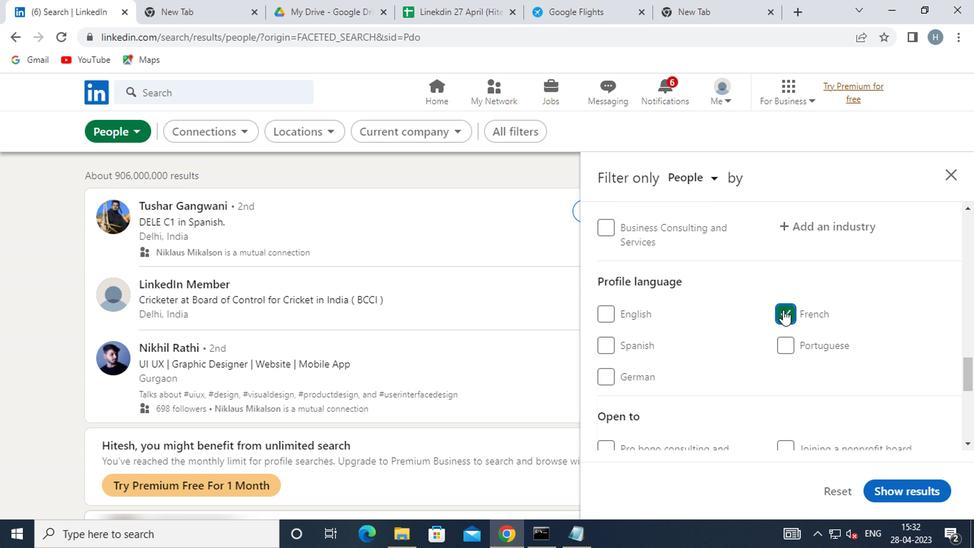 
Action: Mouse scrolled (779, 310) with delta (0, 1)
Screenshot: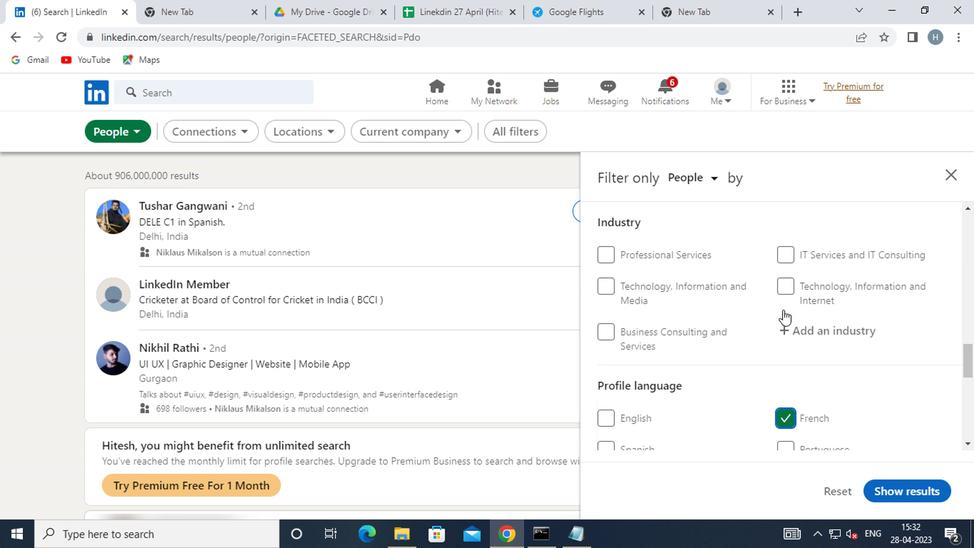 
Action: Mouse scrolled (779, 310) with delta (0, 1)
Screenshot: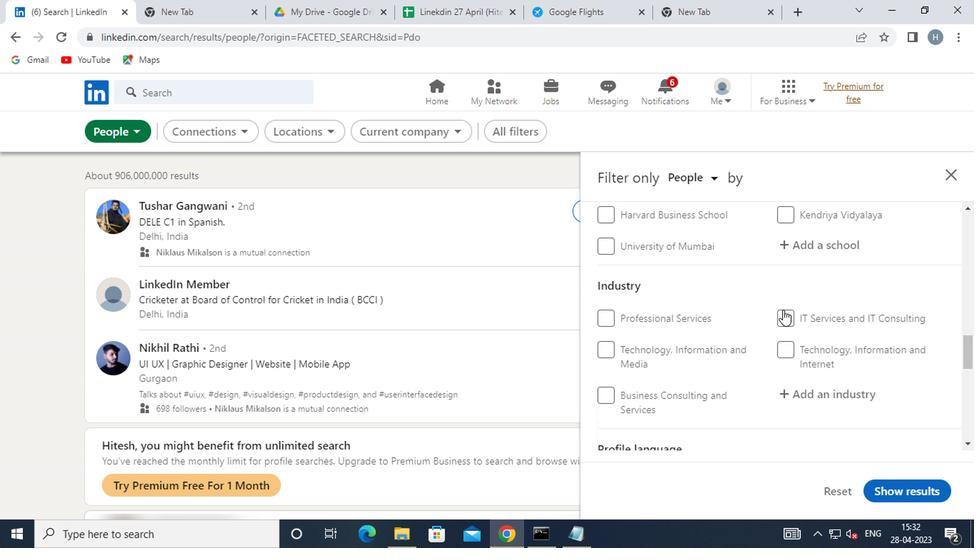 
Action: Mouse scrolled (779, 310) with delta (0, 1)
Screenshot: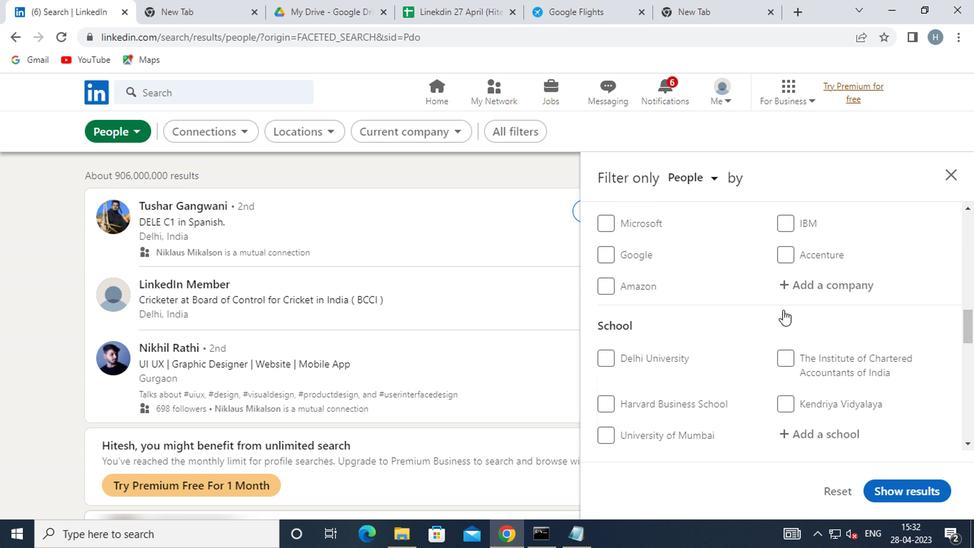 
Action: Mouse scrolled (779, 310) with delta (0, 1)
Screenshot: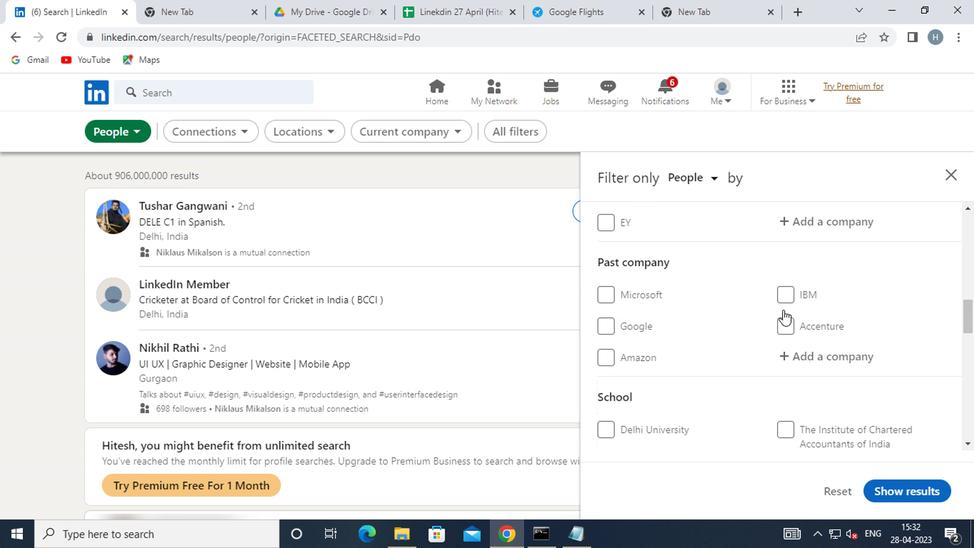 
Action: Mouse scrolled (779, 310) with delta (0, 1)
Screenshot: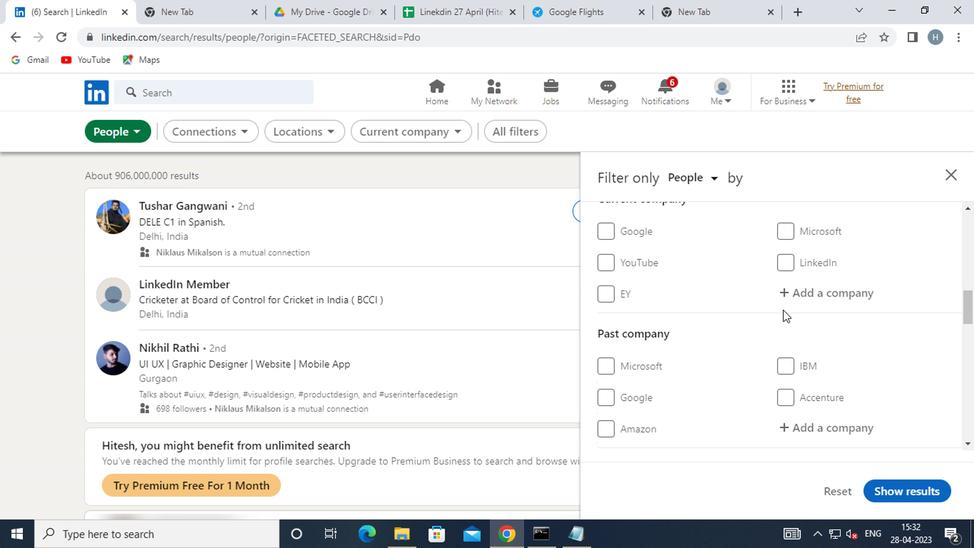 
Action: Mouse moved to (809, 356)
Screenshot: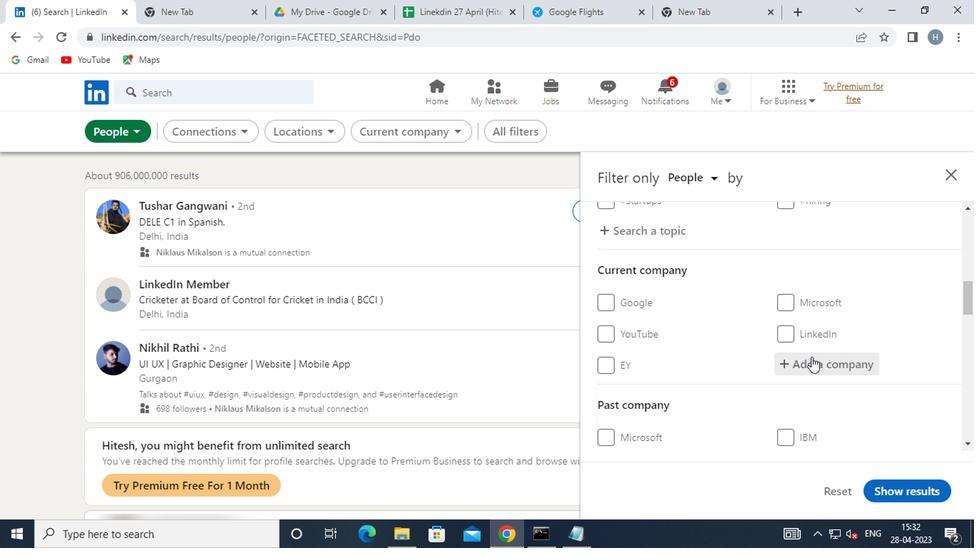 
Action: Mouse pressed left at (809, 356)
Screenshot: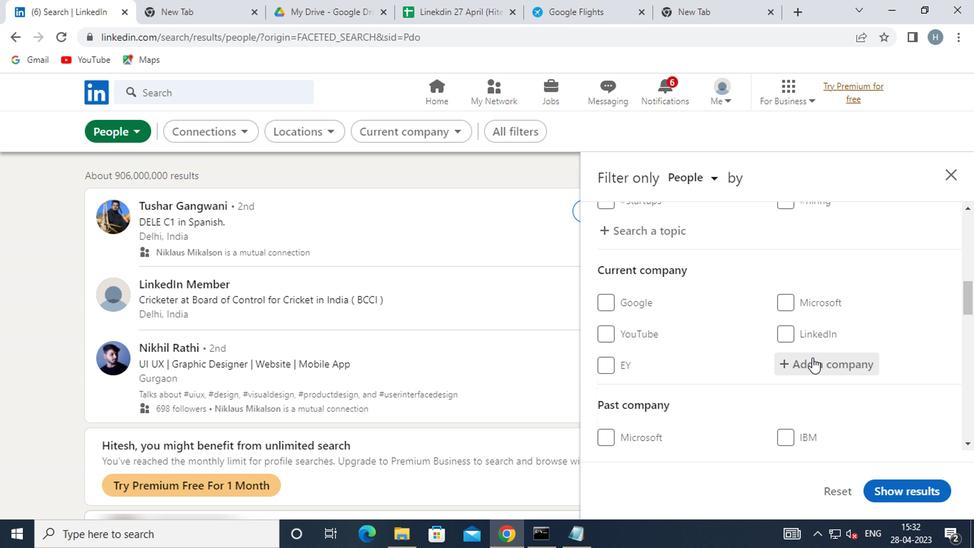 
Action: Key pressed <Key.shift>TIGER<Key.space><Key.shift>AN
Screenshot: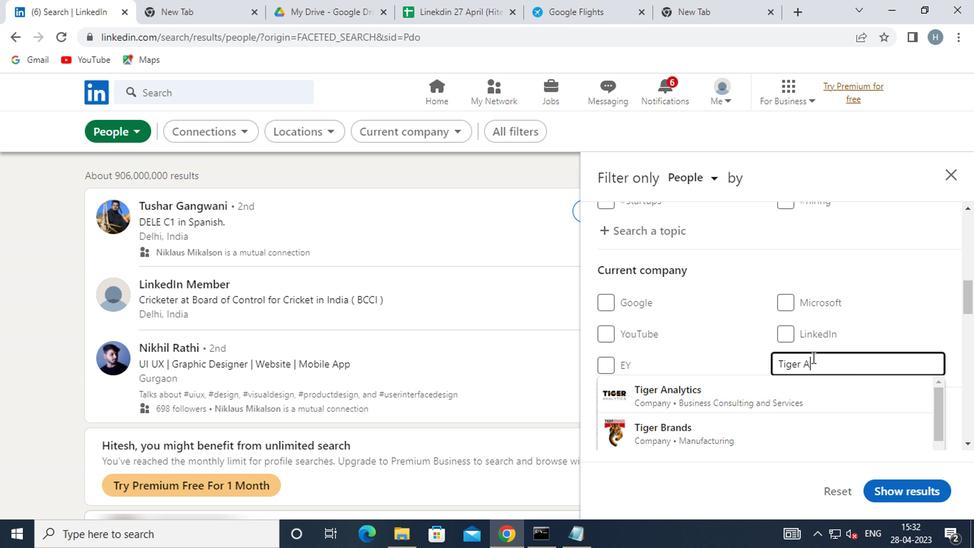 
Action: Mouse moved to (763, 395)
Screenshot: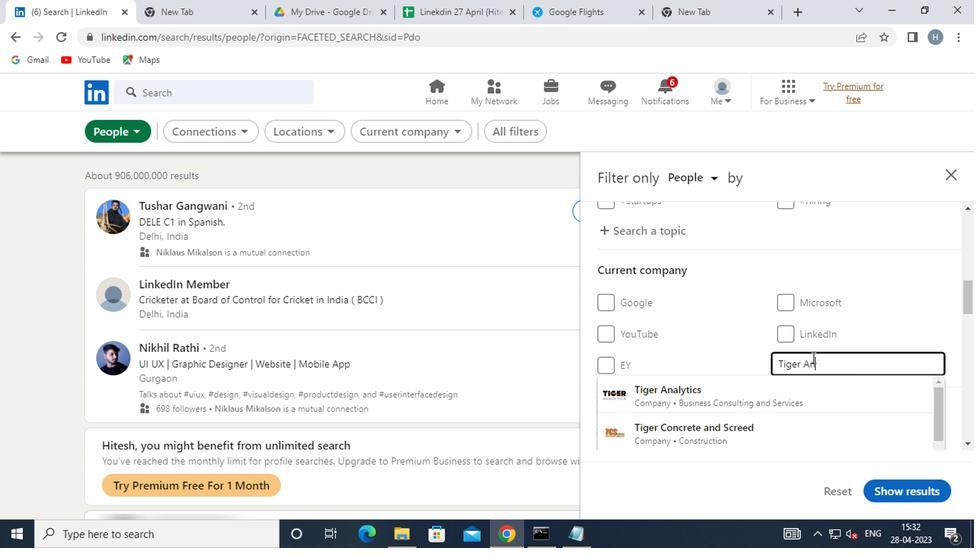 
Action: Mouse pressed left at (763, 395)
Screenshot: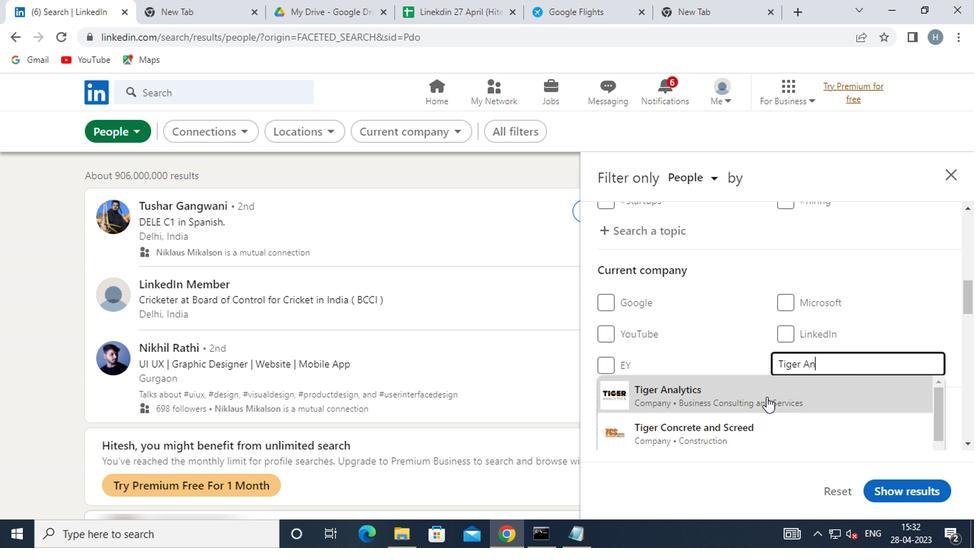 
Action: Mouse moved to (759, 386)
Screenshot: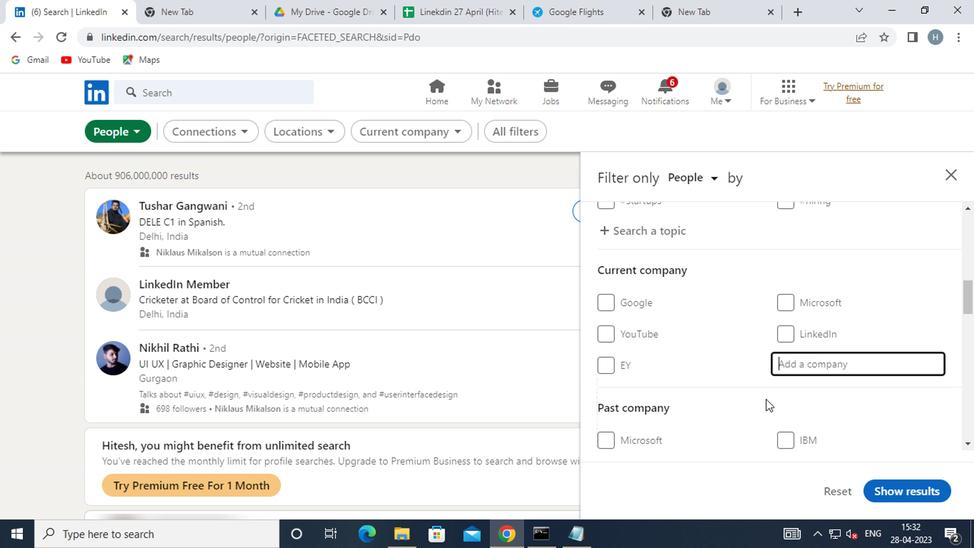 
Action: Mouse scrolled (759, 385) with delta (0, 0)
Screenshot: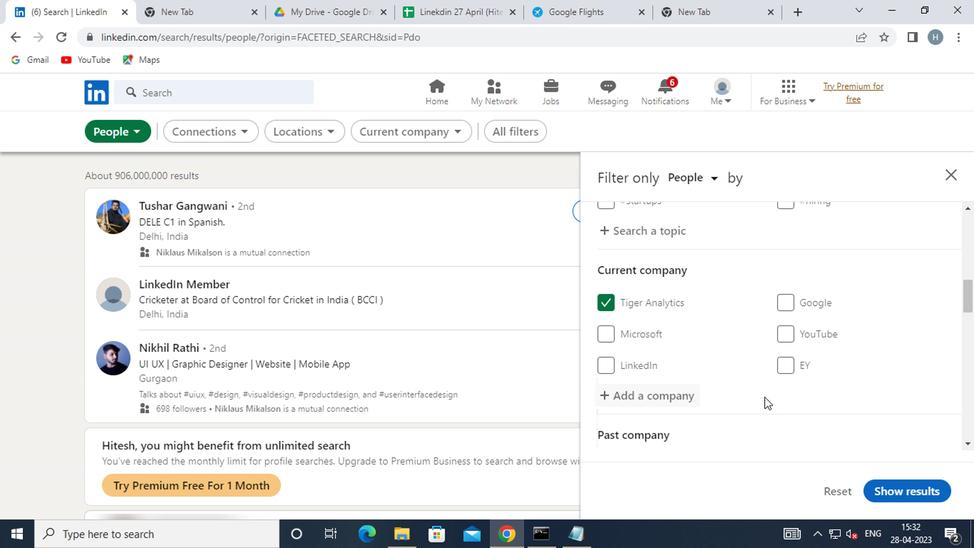 
Action: Mouse scrolled (759, 385) with delta (0, 0)
Screenshot: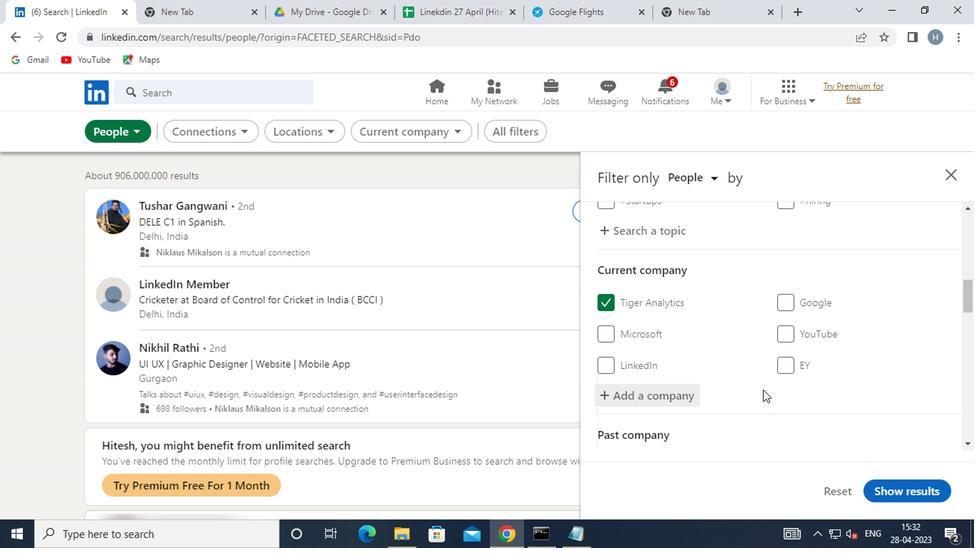 
Action: Mouse moved to (756, 377)
Screenshot: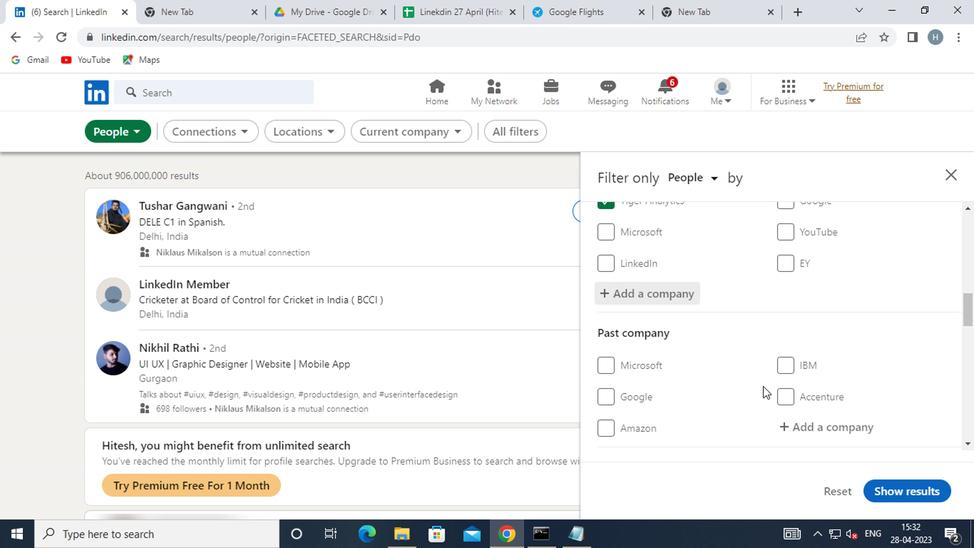 
Action: Mouse scrolled (756, 376) with delta (0, -1)
Screenshot: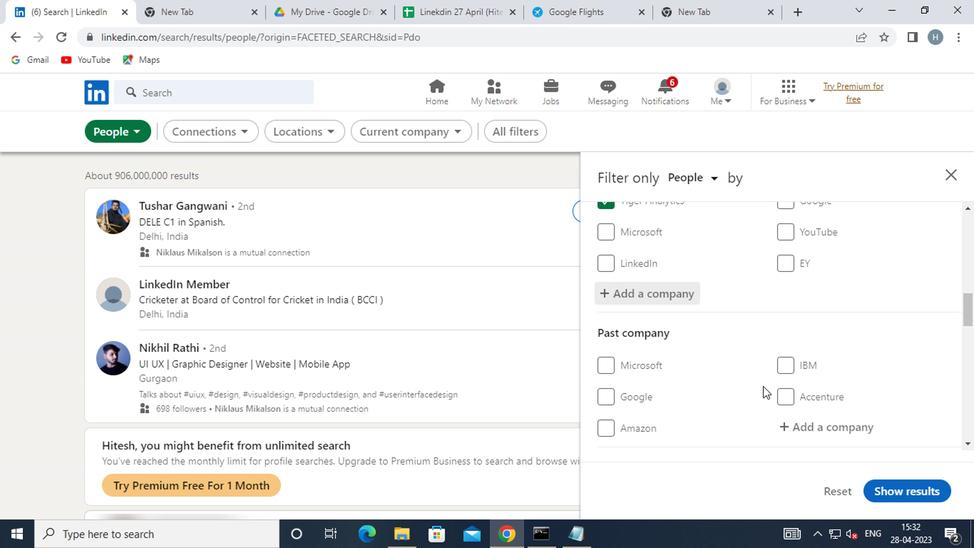 
Action: Mouse scrolled (756, 376) with delta (0, -1)
Screenshot: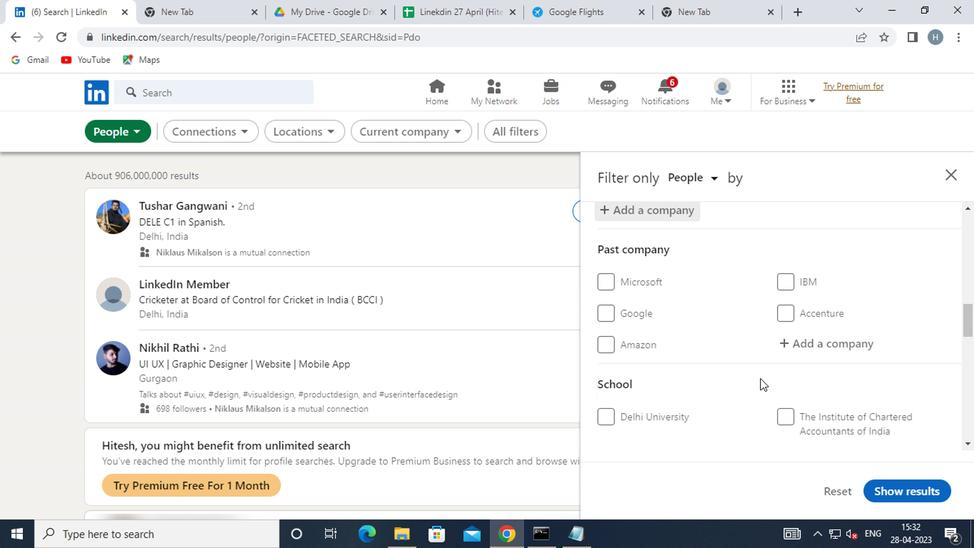 
Action: Mouse moved to (800, 384)
Screenshot: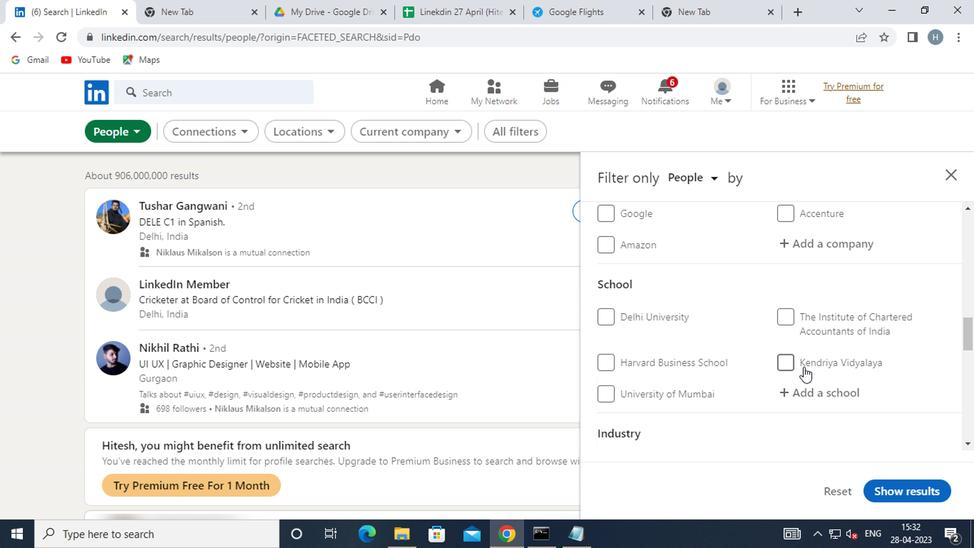 
Action: Mouse scrolled (800, 383) with delta (0, -1)
Screenshot: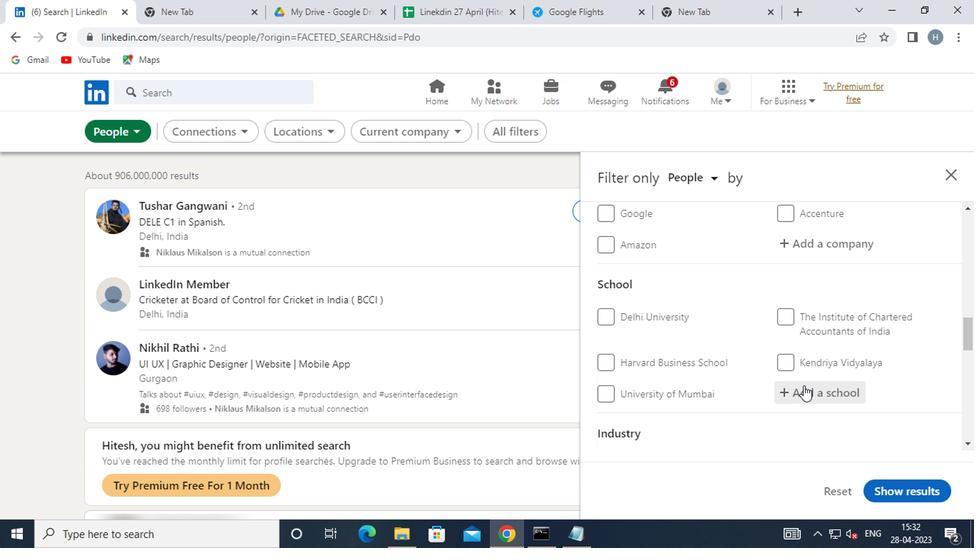 
Action: Mouse moved to (819, 364)
Screenshot: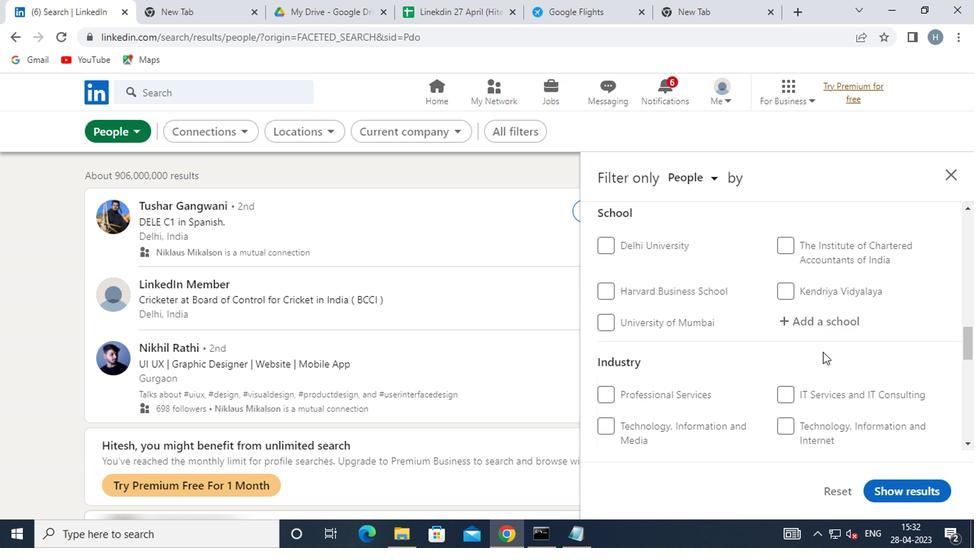
Action: Mouse scrolled (819, 363) with delta (0, -1)
Screenshot: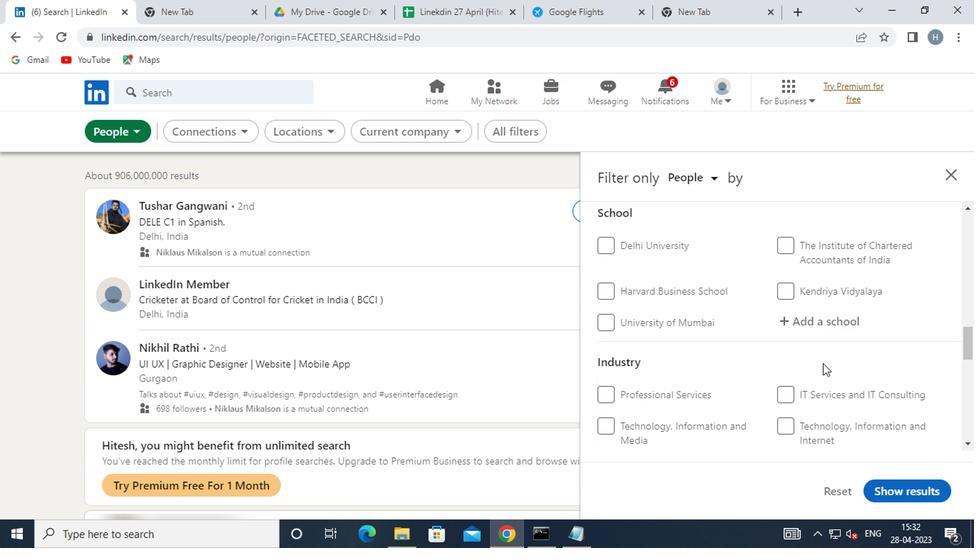
Action: Mouse moved to (830, 247)
Screenshot: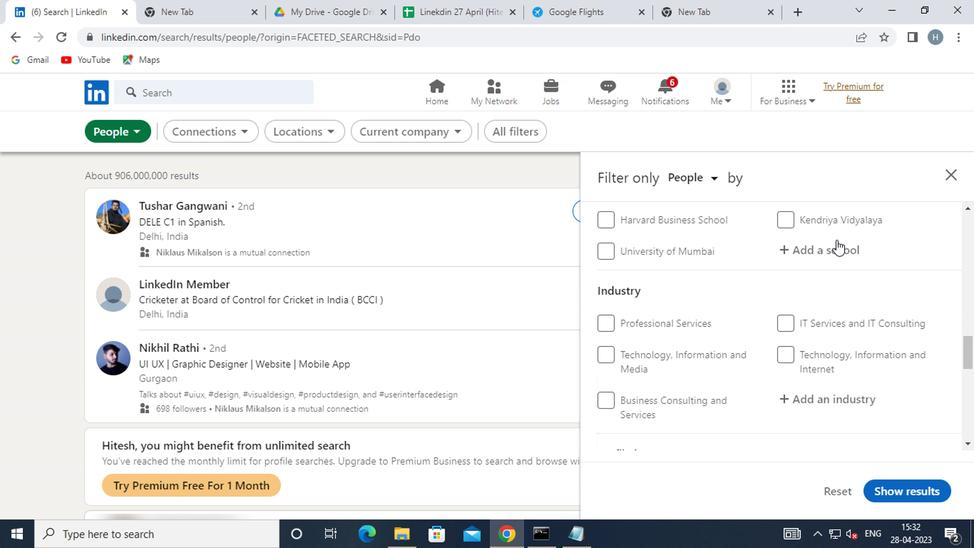 
Action: Mouse pressed left at (830, 247)
Screenshot: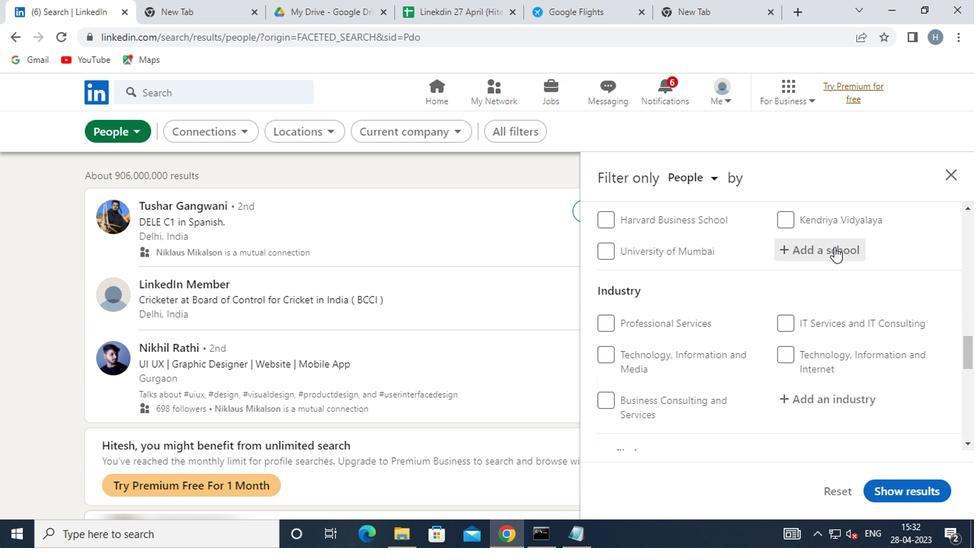
Action: Key pressed <Key.shift><Key.shift><Key.shift><Key.shift><Key.shift><Key.shift><Key.shift><Key.shift><Key.shift><Key.shift><Key.shift><Key.shift><Key.shift><Key.shift><Key.shift><Key.shift><Key.shift><Key.shift><Key.shift>BVRIT<Key.space>
Screenshot: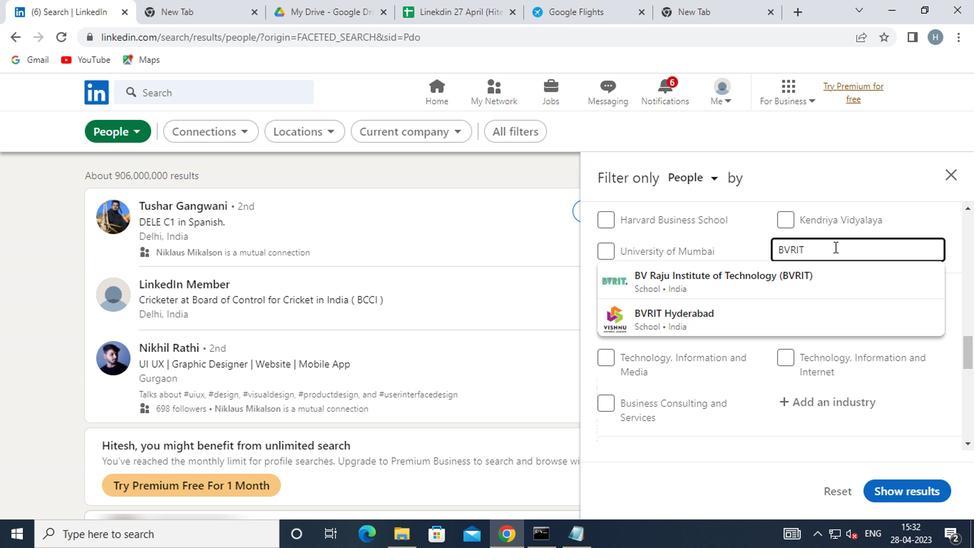 
Action: Mouse moved to (792, 302)
Screenshot: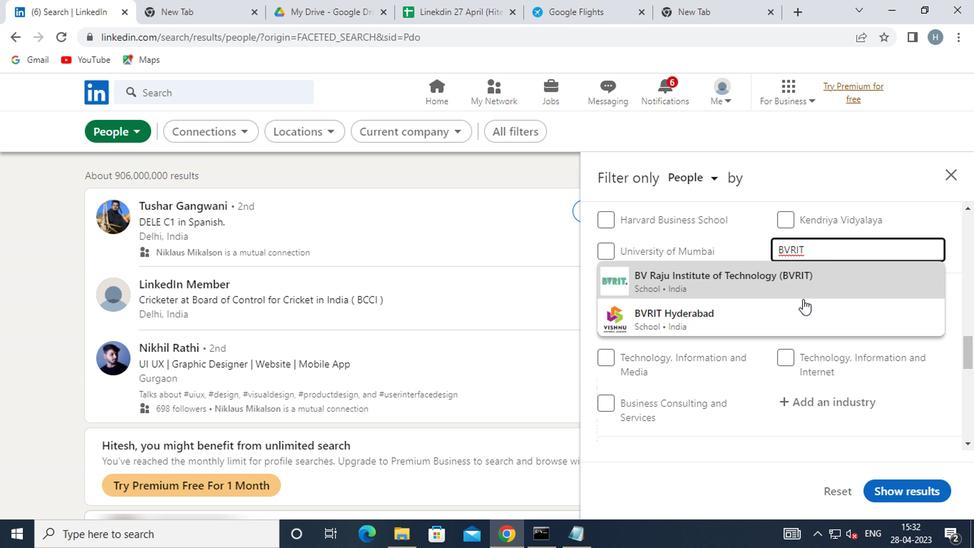 
Action: Mouse pressed left at (792, 302)
Screenshot: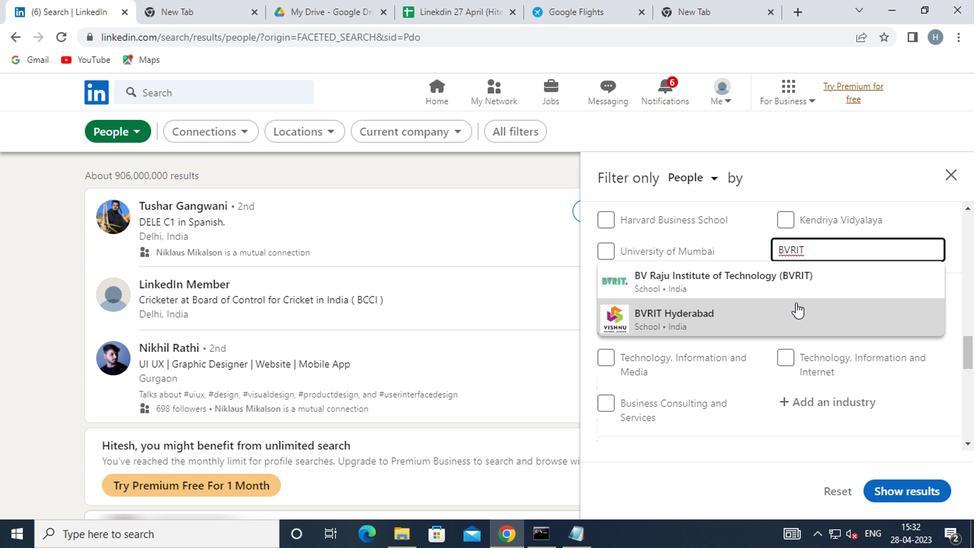 
Action: Mouse moved to (772, 285)
Screenshot: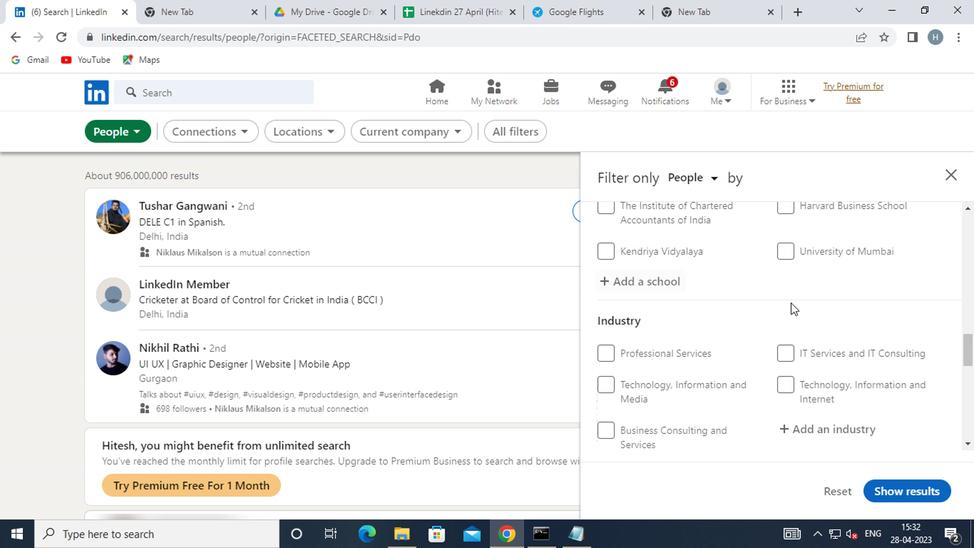 
Action: Mouse scrolled (772, 284) with delta (0, 0)
Screenshot: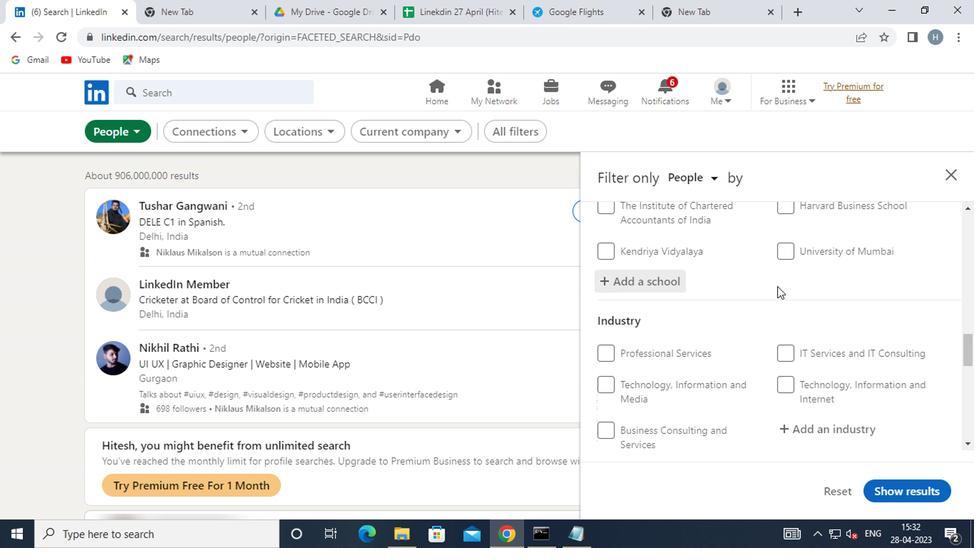 
Action: Mouse scrolled (772, 284) with delta (0, 0)
Screenshot: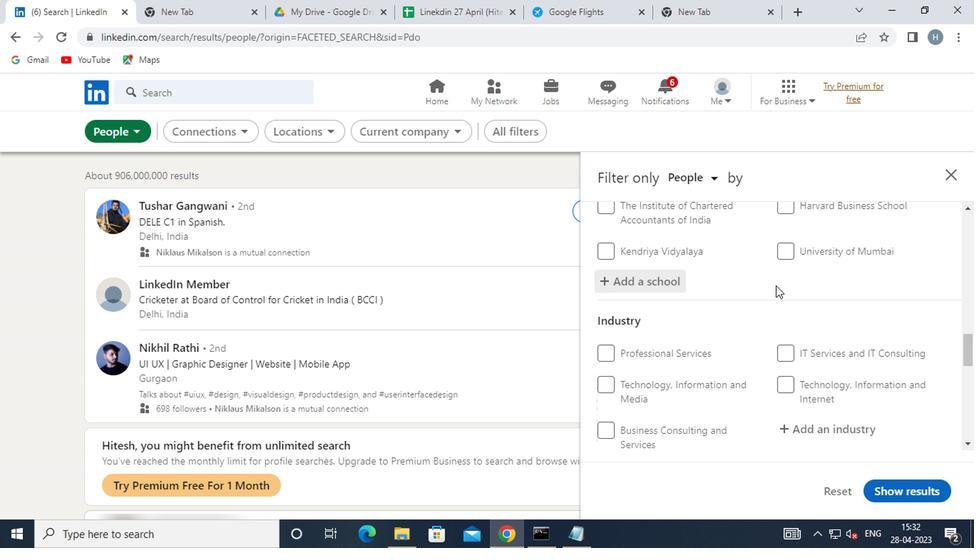 
Action: Mouse moved to (850, 280)
Screenshot: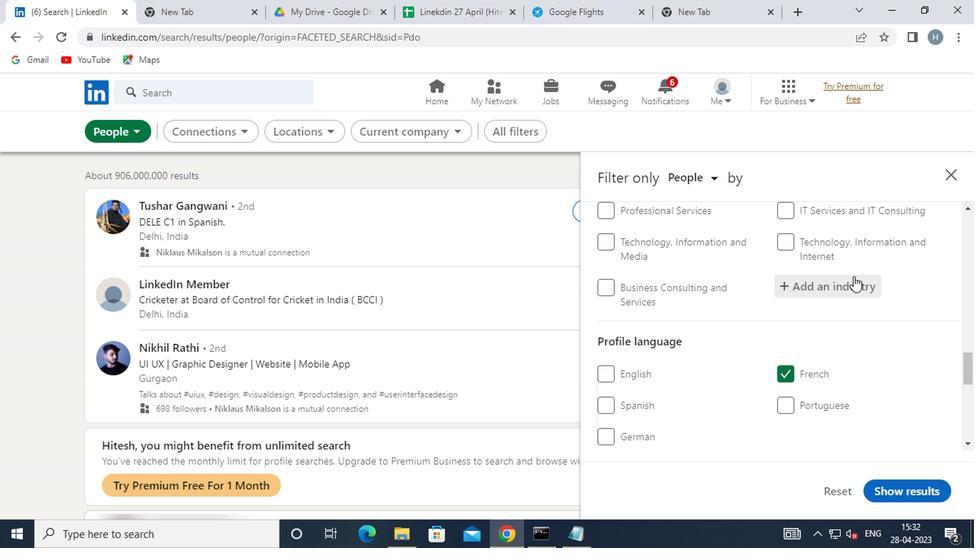 
Action: Mouse pressed left at (850, 280)
Screenshot: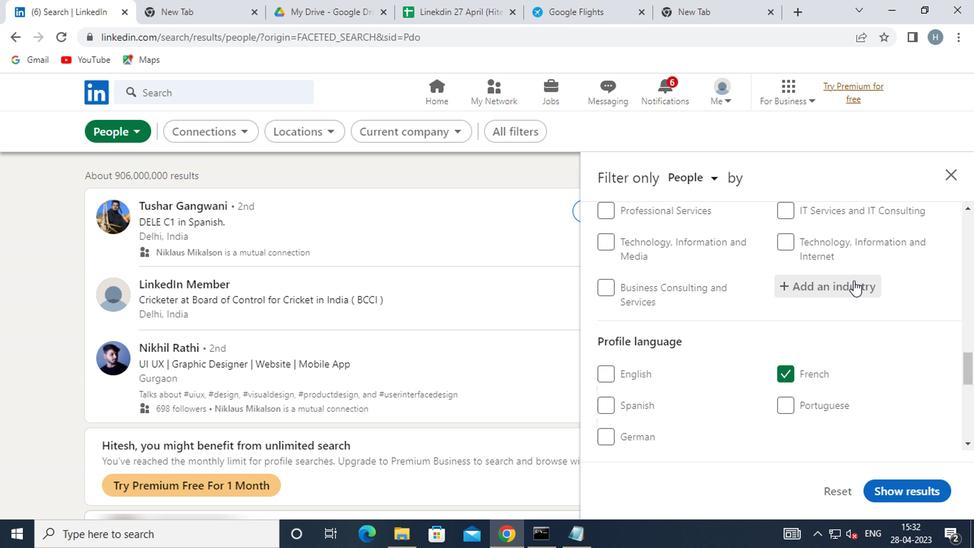 
Action: Mouse moved to (847, 281)
Screenshot: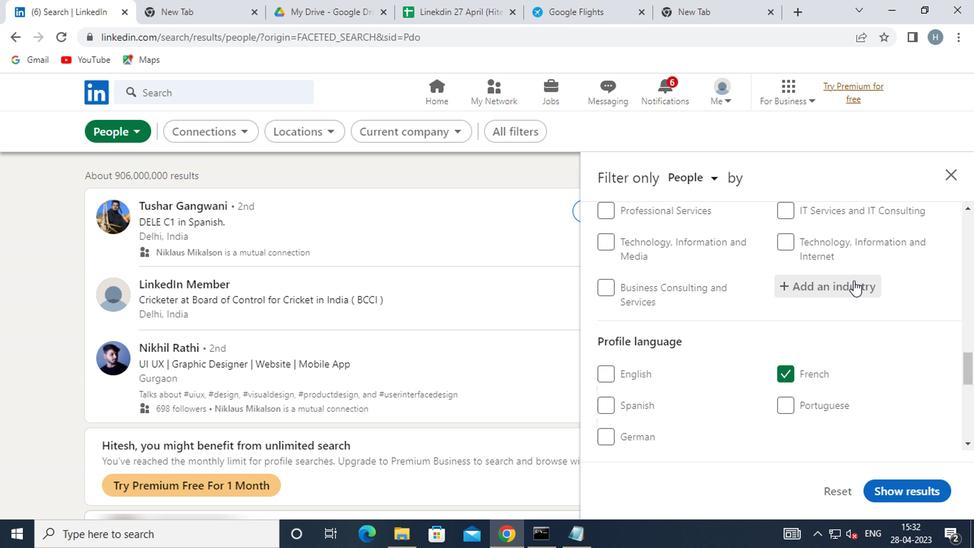 
Action: Key pressed <Key.shift><Key.shift><Key.shift>WHOLESALE
Screenshot: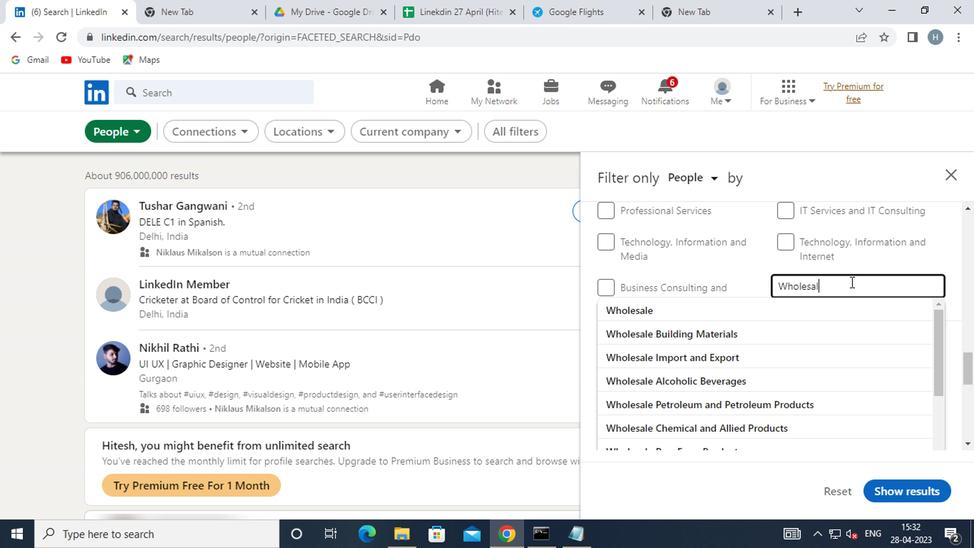
Action: Mouse moved to (870, 337)
Screenshot: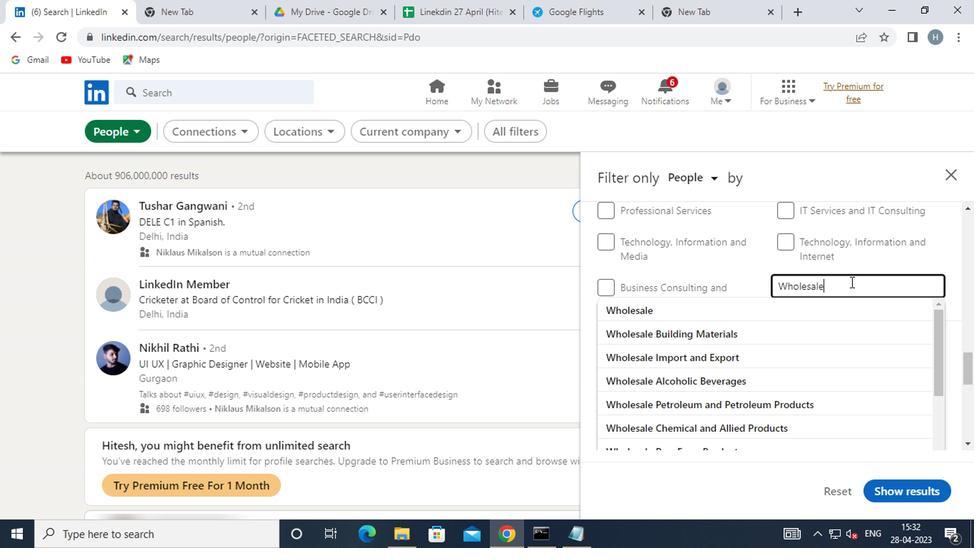
Action: Key pressed <Key.space><Key.shift>P
Screenshot: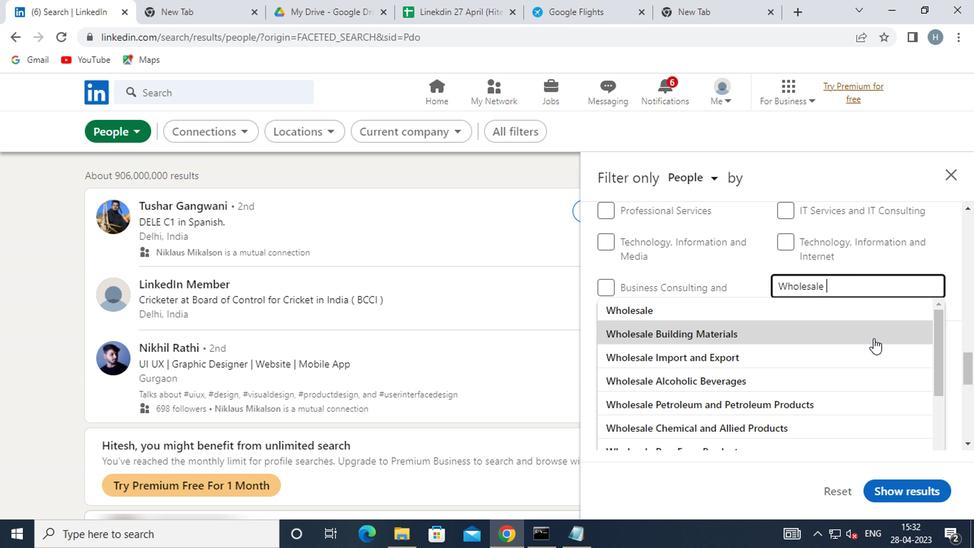 
Action: Mouse moved to (841, 313)
Screenshot: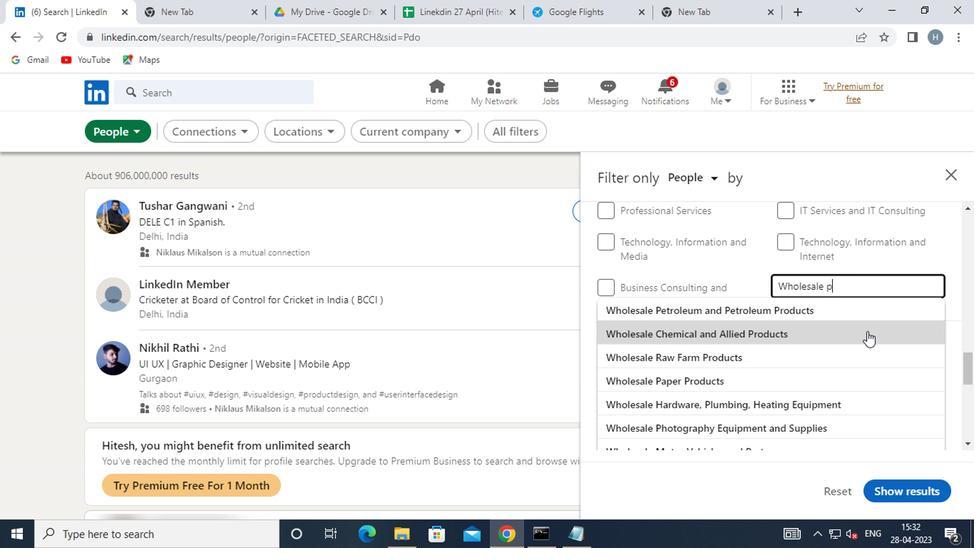 
Action: Mouse pressed left at (841, 313)
Screenshot: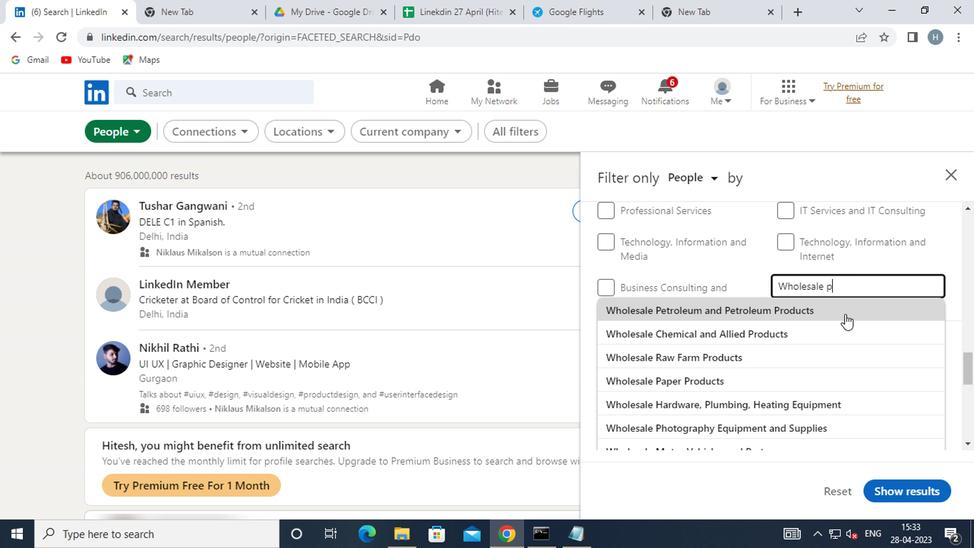 
Action: Mouse moved to (804, 321)
Screenshot: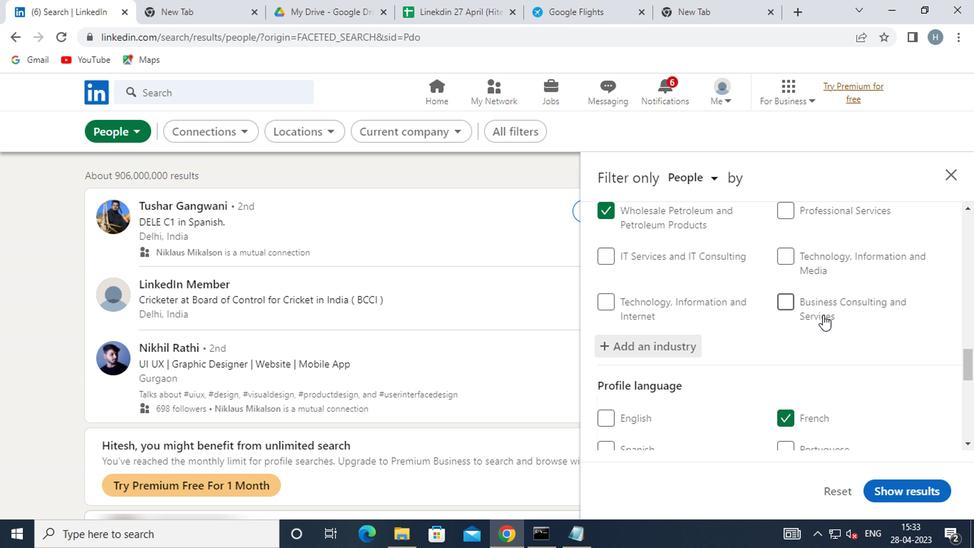 
Action: Mouse scrolled (804, 320) with delta (0, 0)
Screenshot: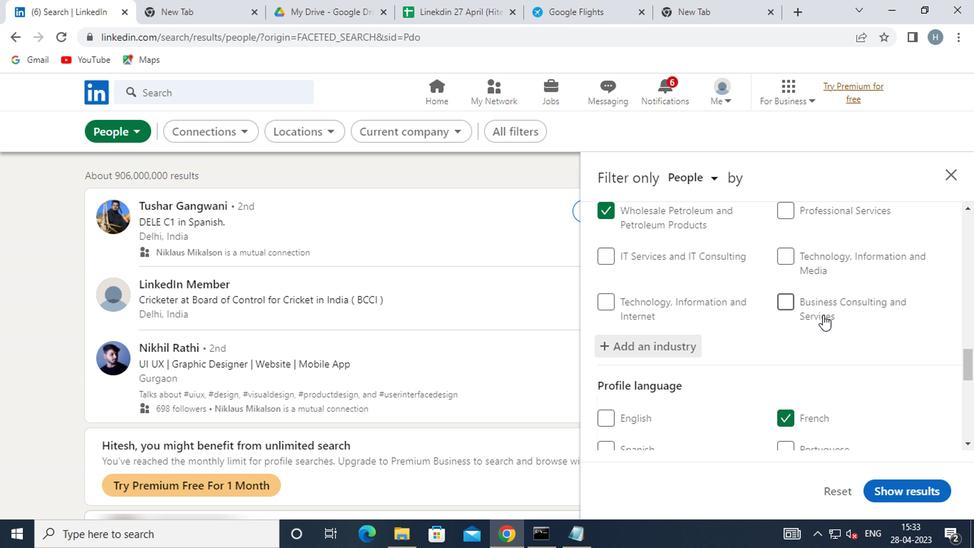 
Action: Mouse moved to (802, 321)
Screenshot: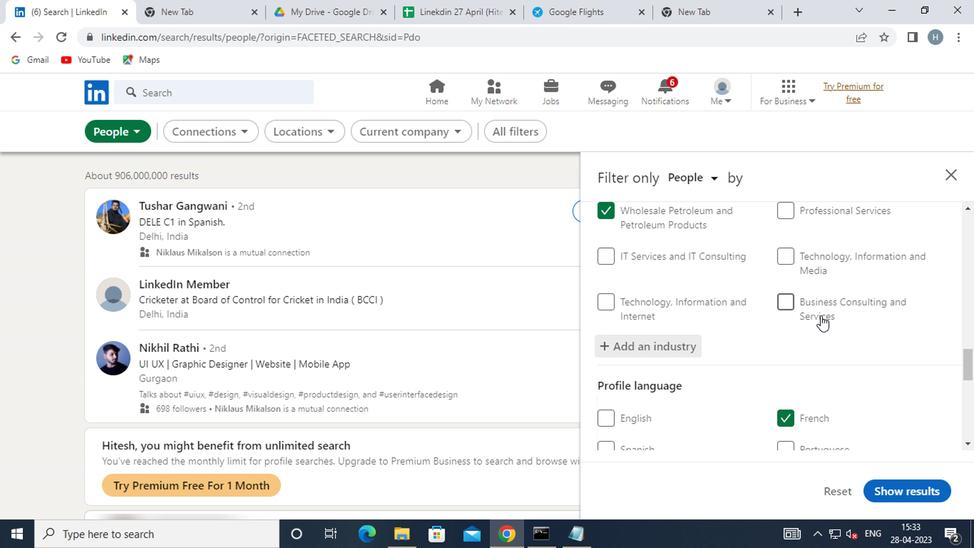 
Action: Mouse scrolled (802, 321) with delta (0, 0)
Screenshot: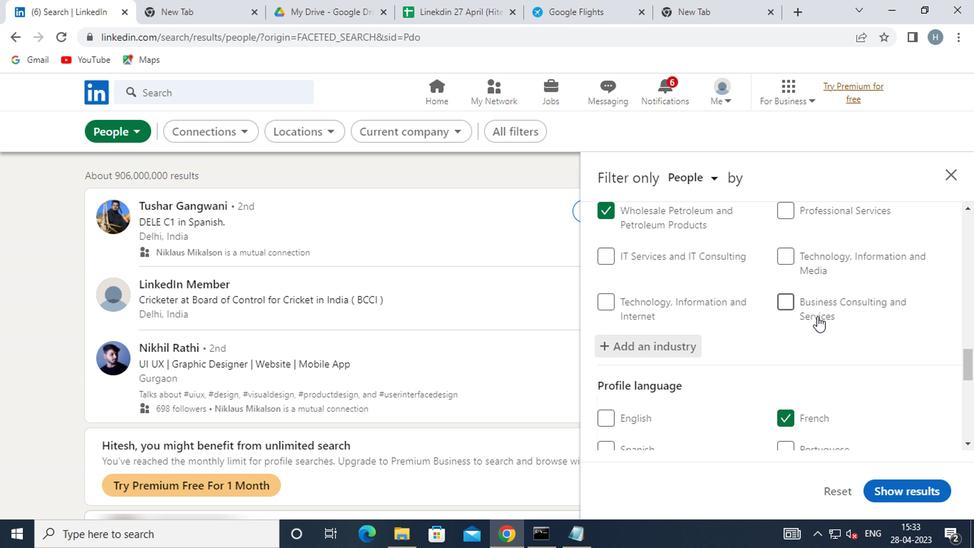 
Action: Mouse moved to (790, 324)
Screenshot: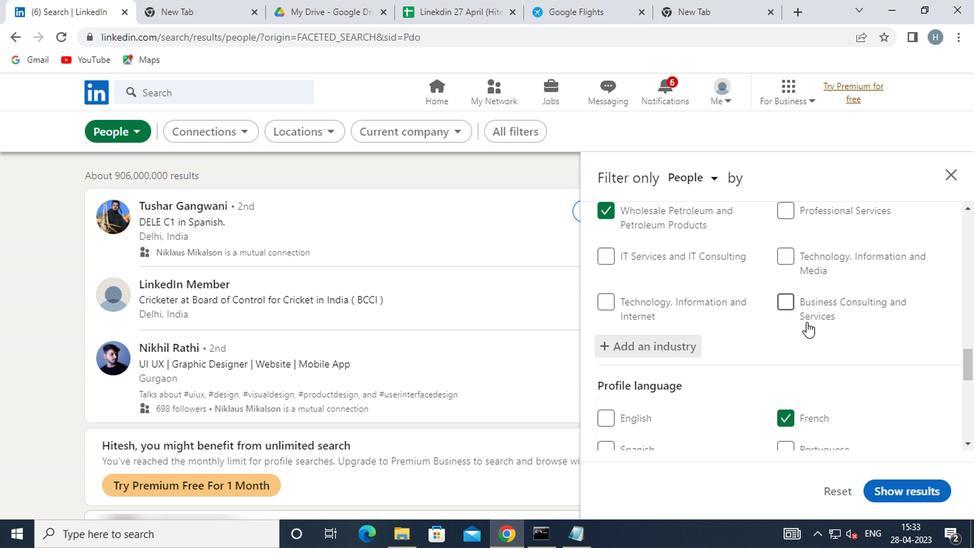 
Action: Mouse scrolled (790, 323) with delta (0, -1)
Screenshot: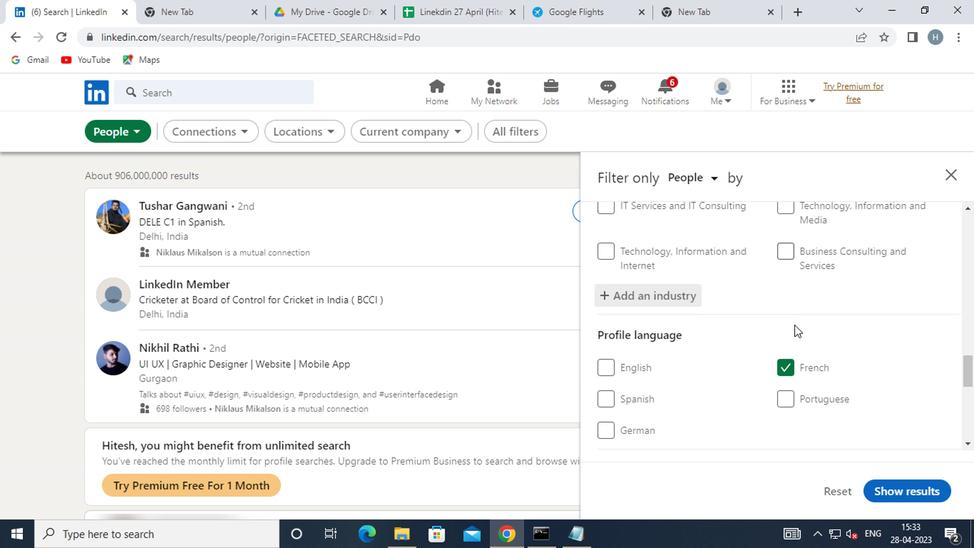 
Action: Mouse scrolled (790, 323) with delta (0, -1)
Screenshot: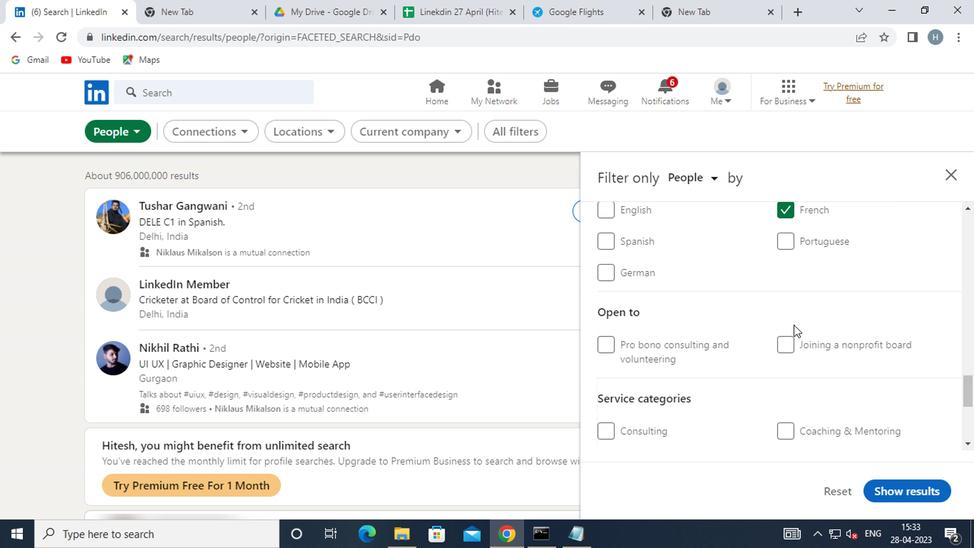 
Action: Mouse moved to (806, 354)
Screenshot: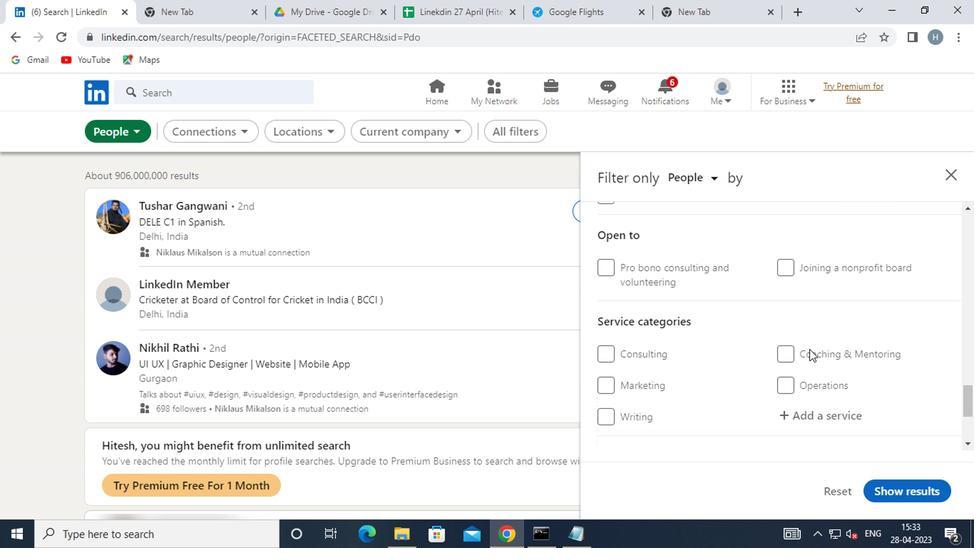 
Action: Mouse scrolled (806, 353) with delta (0, 0)
Screenshot: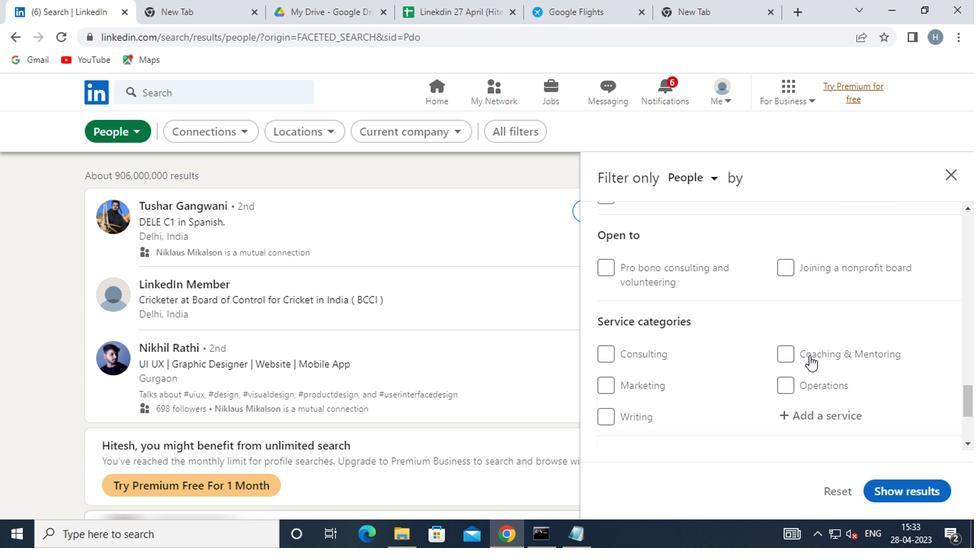 
Action: Mouse scrolled (806, 353) with delta (0, 0)
Screenshot: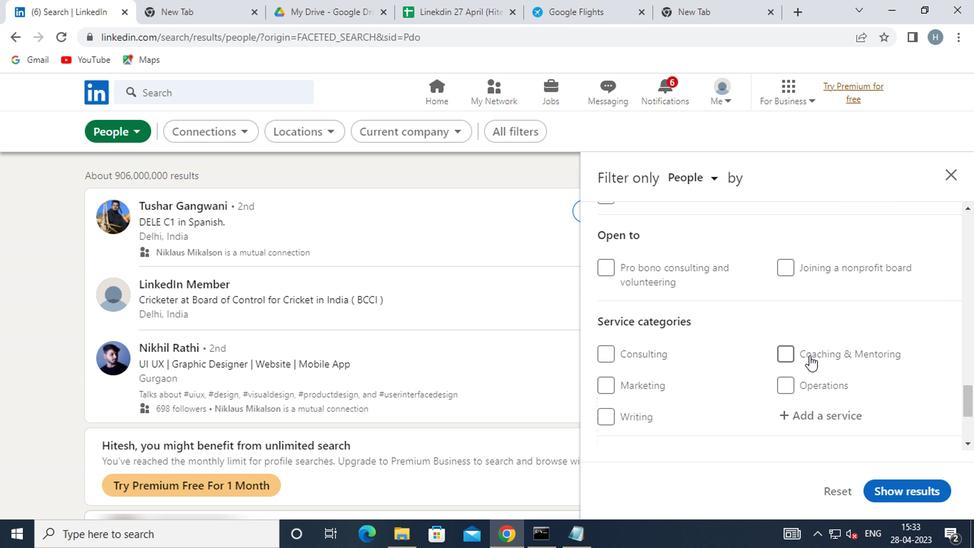 
Action: Mouse moved to (846, 268)
Screenshot: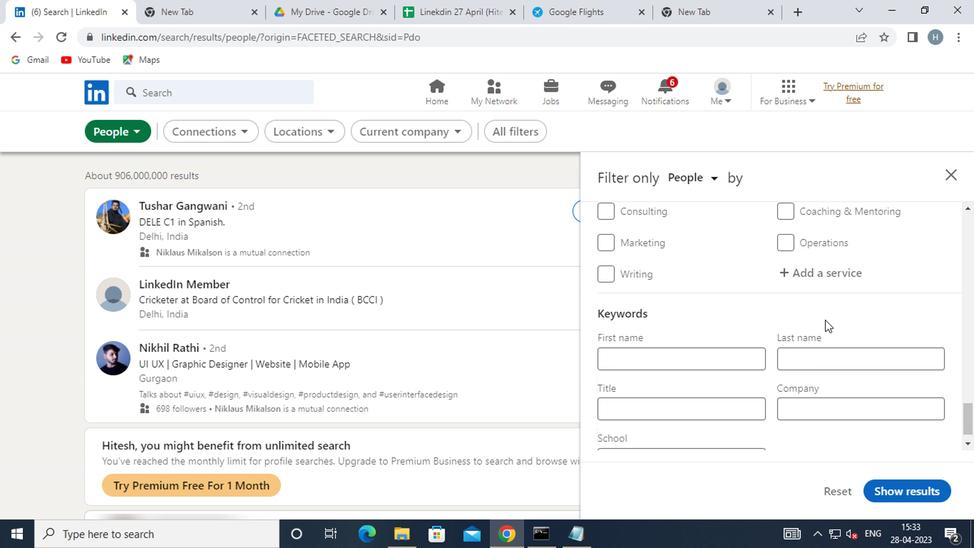 
Action: Mouse pressed left at (846, 268)
Screenshot: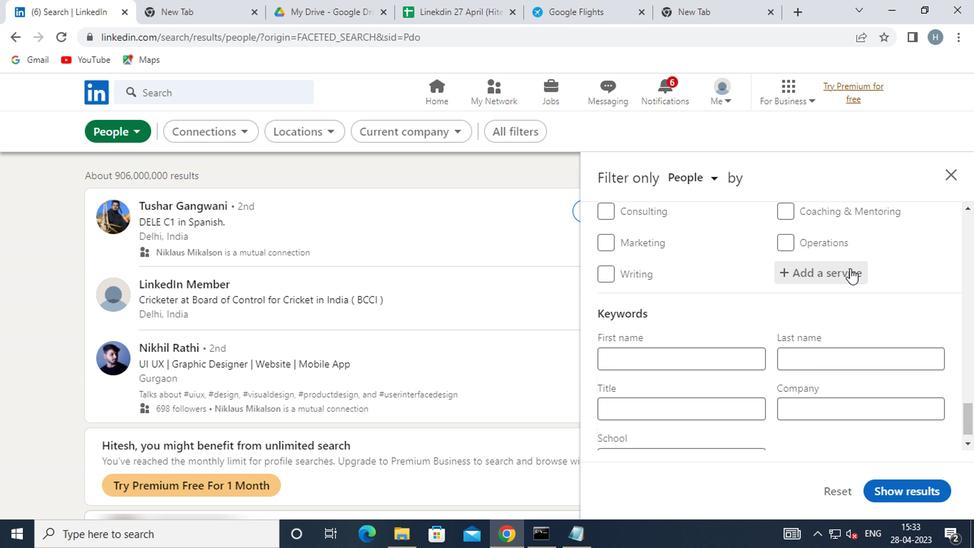 
Action: Mouse moved to (849, 263)
Screenshot: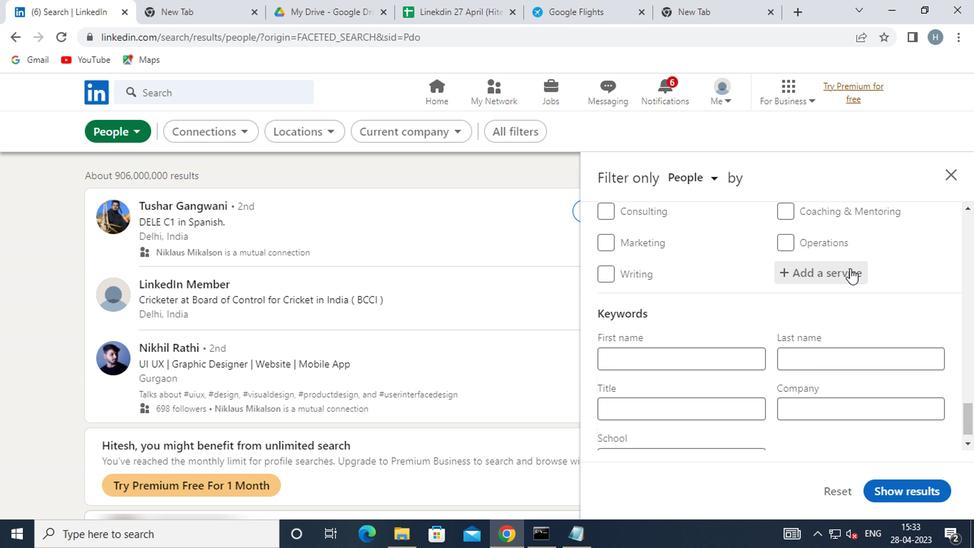 
Action: Key pressed <Key.shift>GRAP
Screenshot: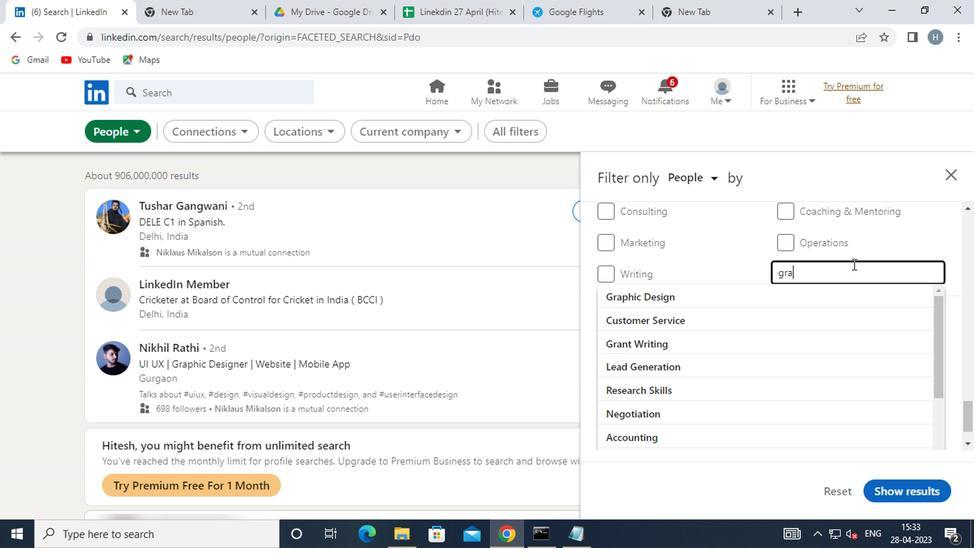 
Action: Mouse moved to (819, 295)
Screenshot: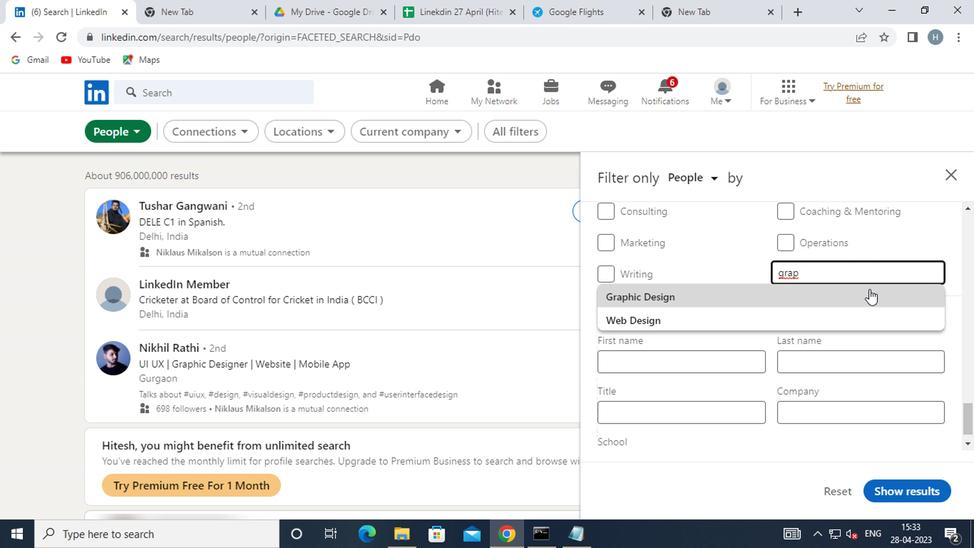 
Action: Mouse pressed left at (819, 295)
Screenshot: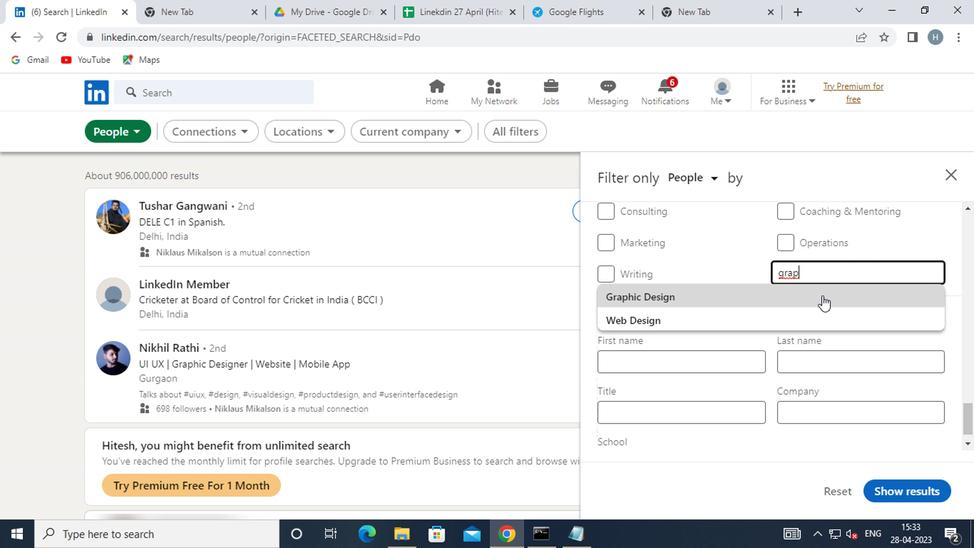 
Action: Mouse moved to (798, 310)
Screenshot: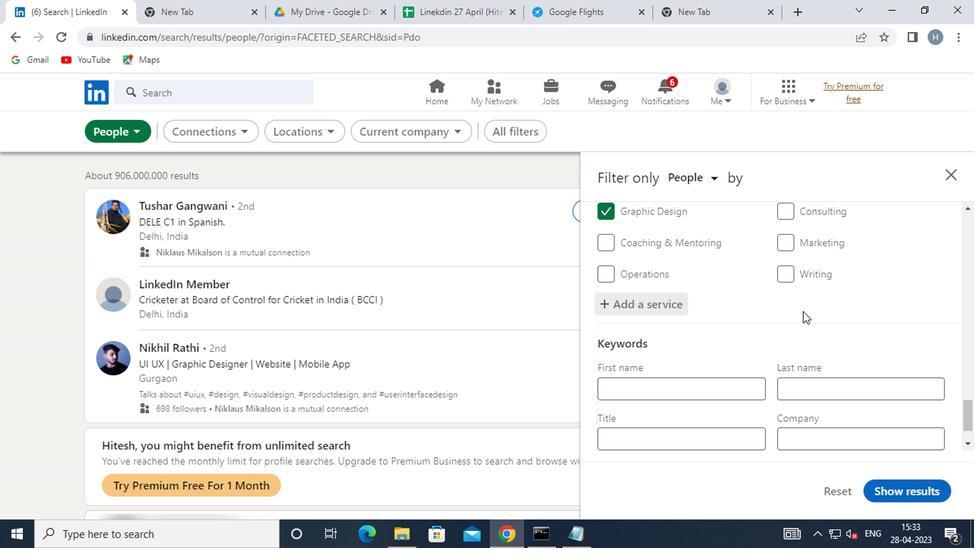 
Action: Mouse scrolled (798, 310) with delta (0, 0)
Screenshot: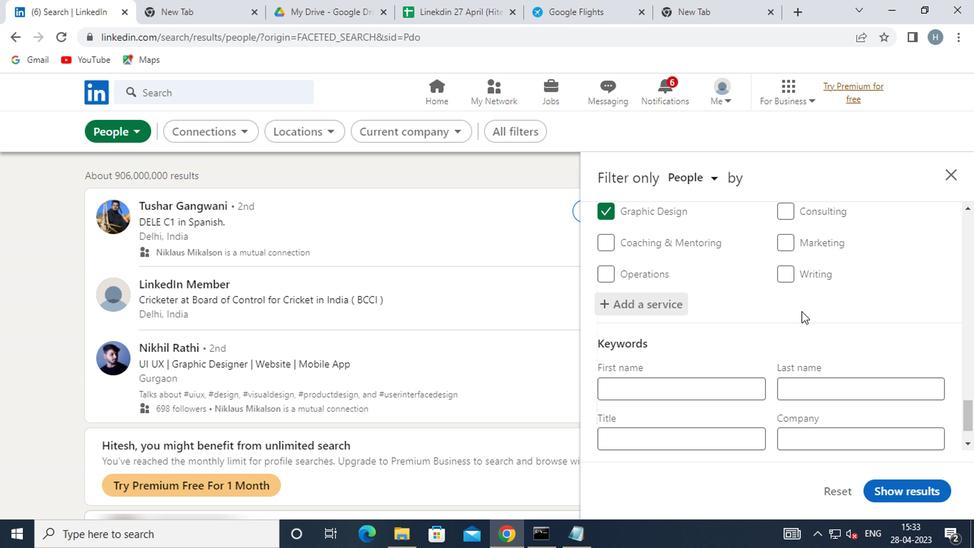 
Action: Mouse scrolled (798, 310) with delta (0, 0)
Screenshot: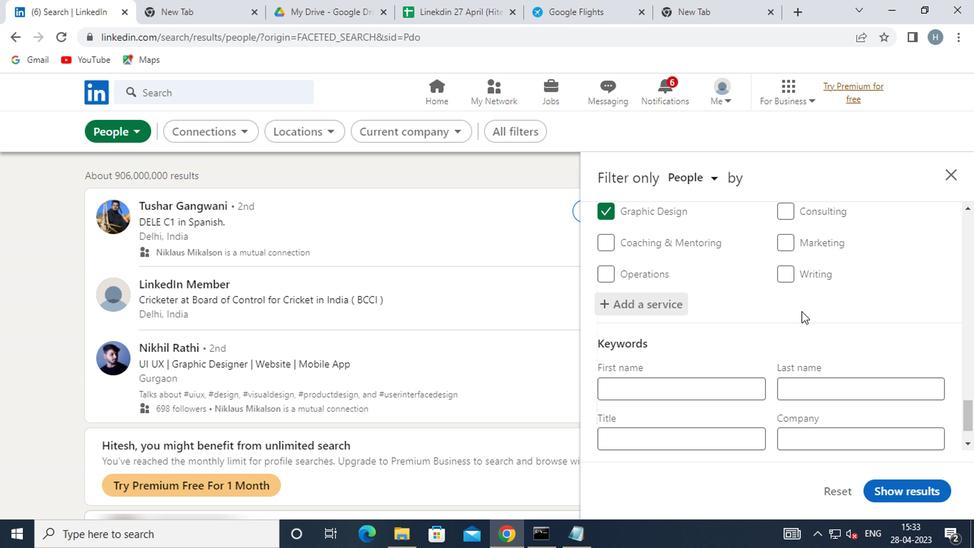 
Action: Mouse scrolled (798, 310) with delta (0, 0)
Screenshot: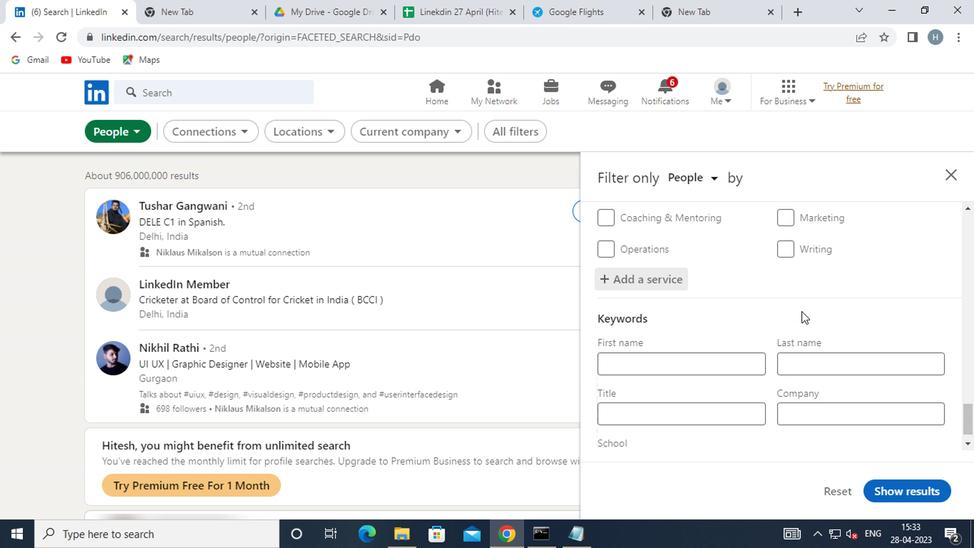 
Action: Mouse moved to (713, 379)
Screenshot: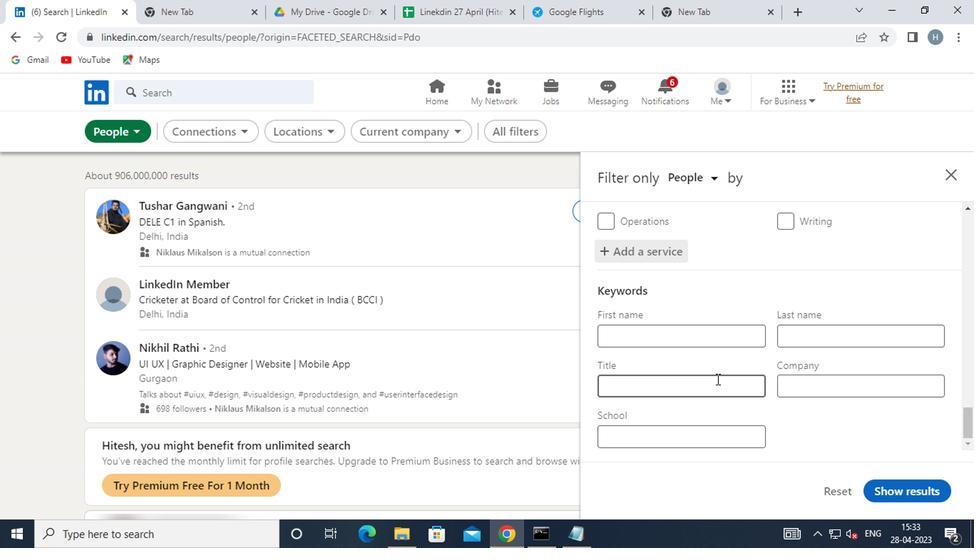 
Action: Mouse pressed left at (713, 379)
Screenshot: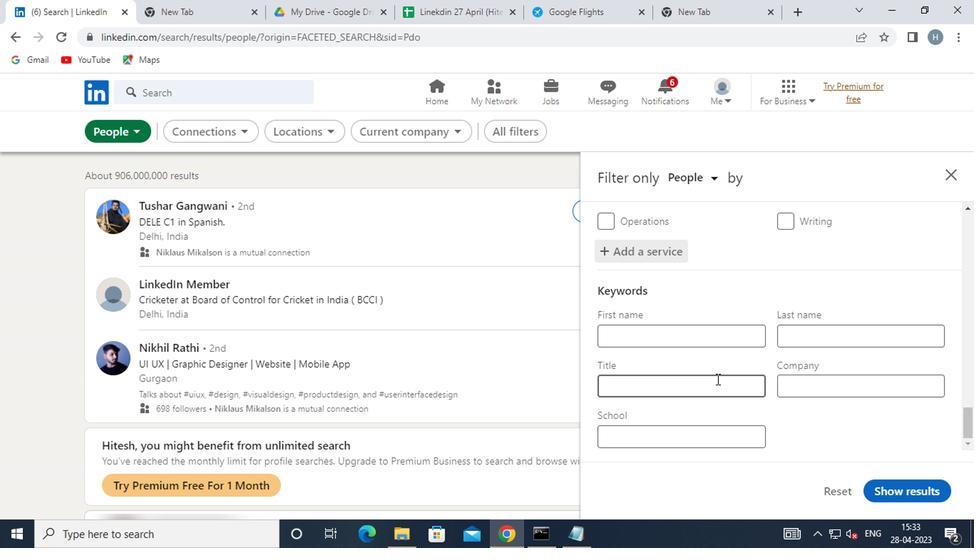 
Action: Mouse moved to (707, 378)
Screenshot: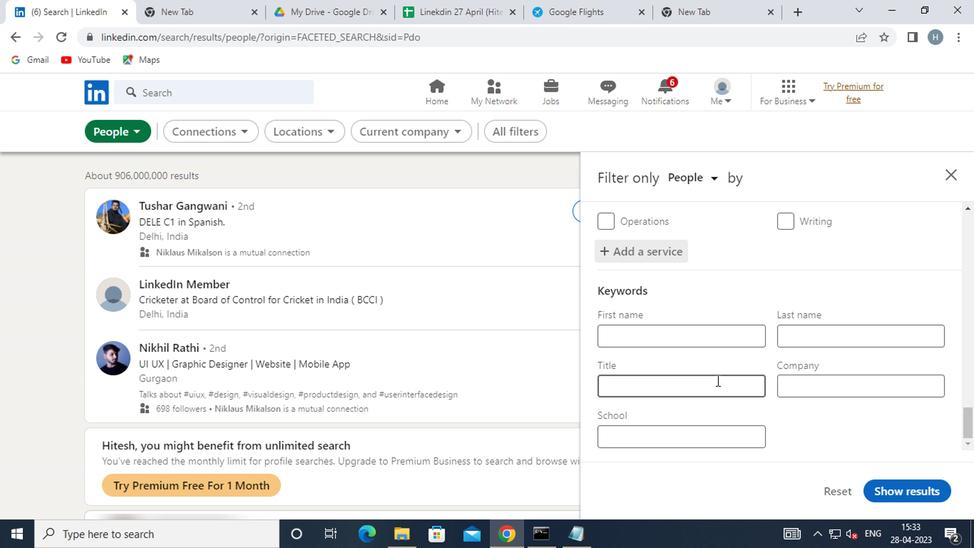 
Action: Key pressed <Key.shift>PH<Key.backspace><Key.backspace><Key.backspace><Key.shift>PHYSICIST
Screenshot: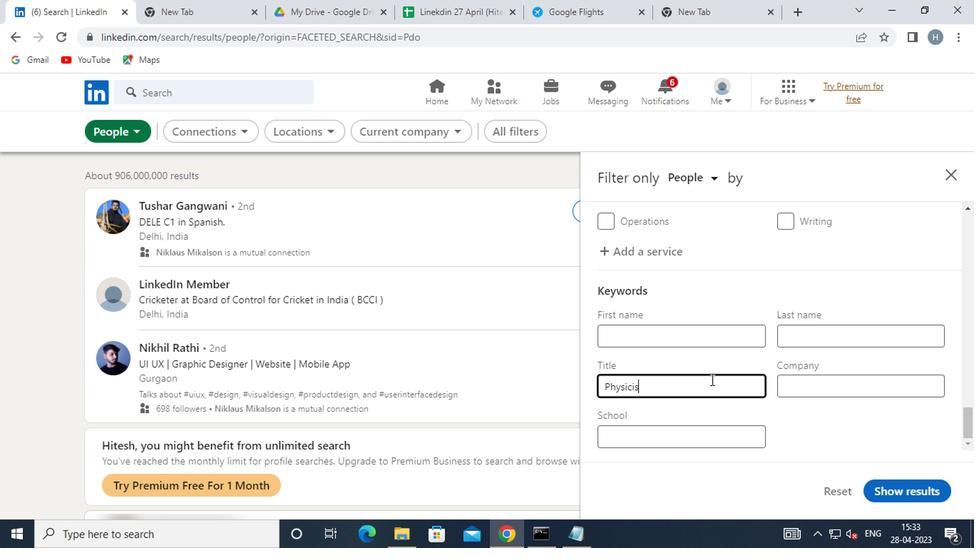 
Action: Mouse moved to (917, 487)
Screenshot: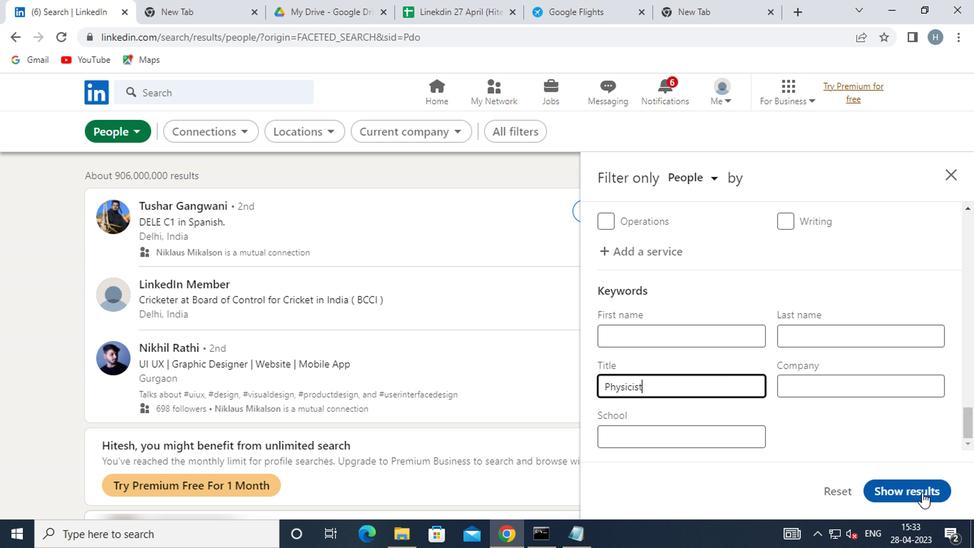 
Action: Mouse pressed left at (917, 487)
Screenshot: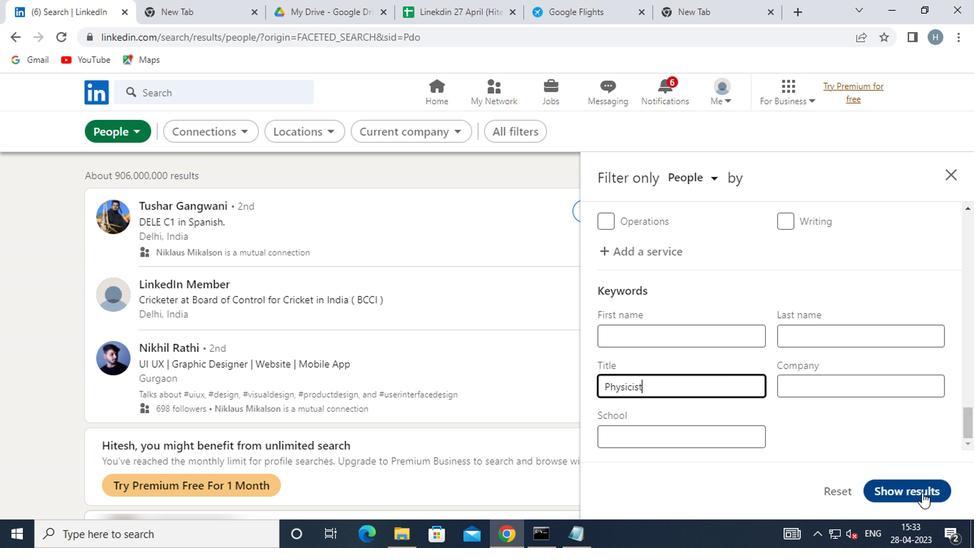 
Action: Mouse moved to (749, 369)
Screenshot: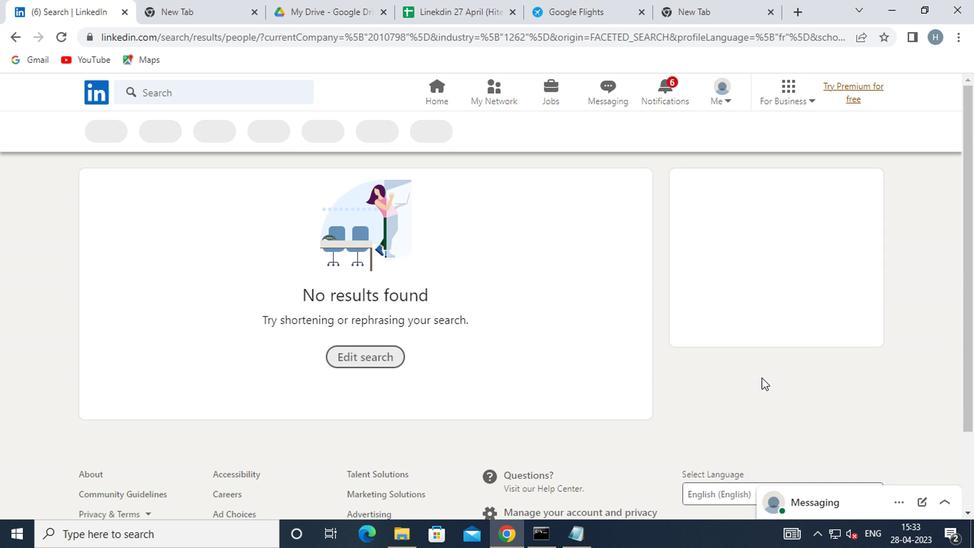 
